 Task: Create a task  Implement a new cloud-based project accounting system for a company , assign it to team member softage.1@softage.net in the project BarTech and update the status of the task to  Off Track , set the priority of the task to Medium
Action: Mouse moved to (540, 450)
Screenshot: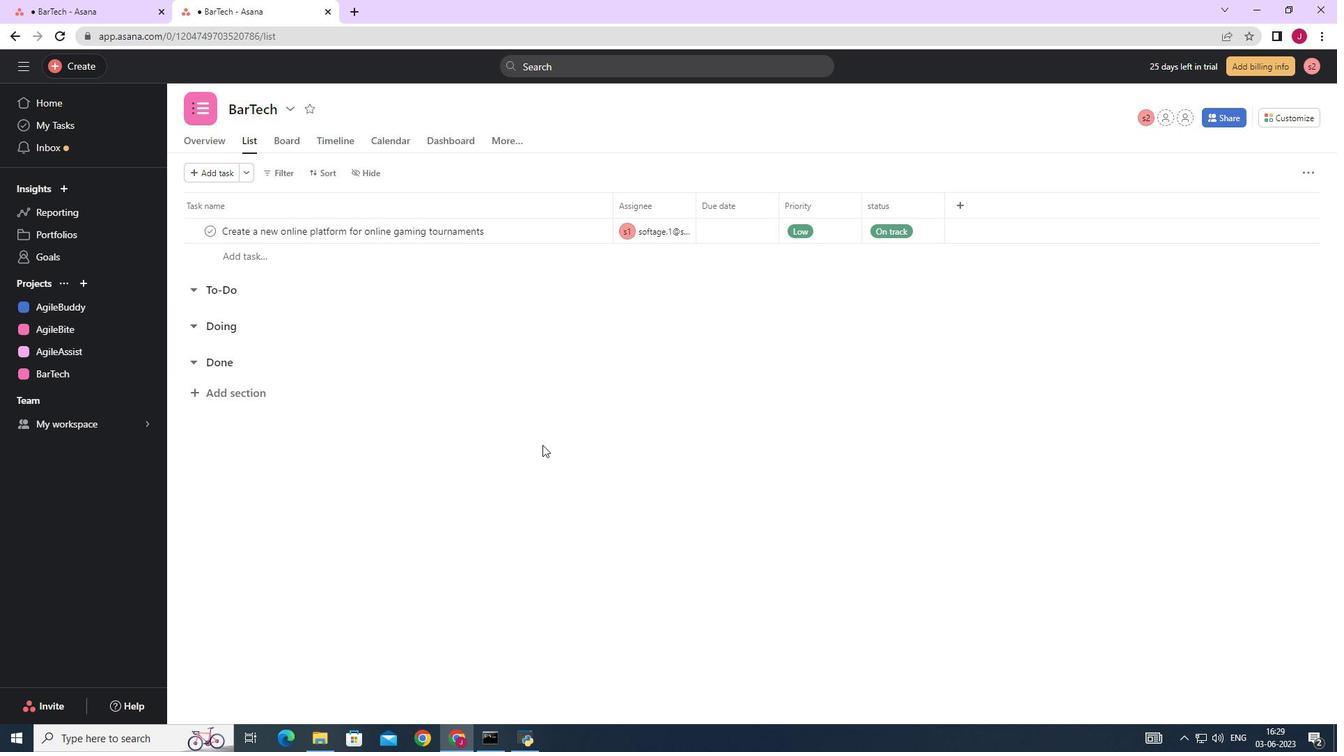 
Action: Mouse scrolled (540, 450) with delta (0, 0)
Screenshot: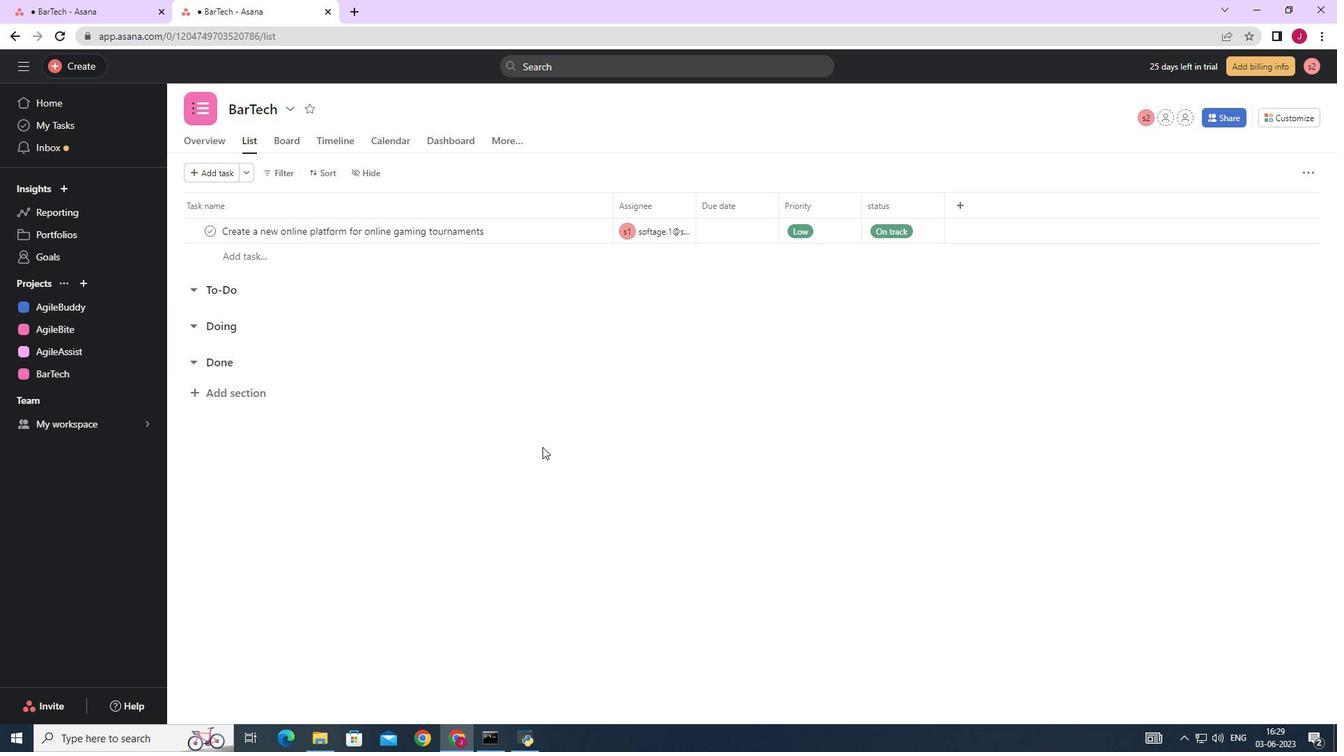 
Action: Mouse scrolled (540, 450) with delta (0, 0)
Screenshot: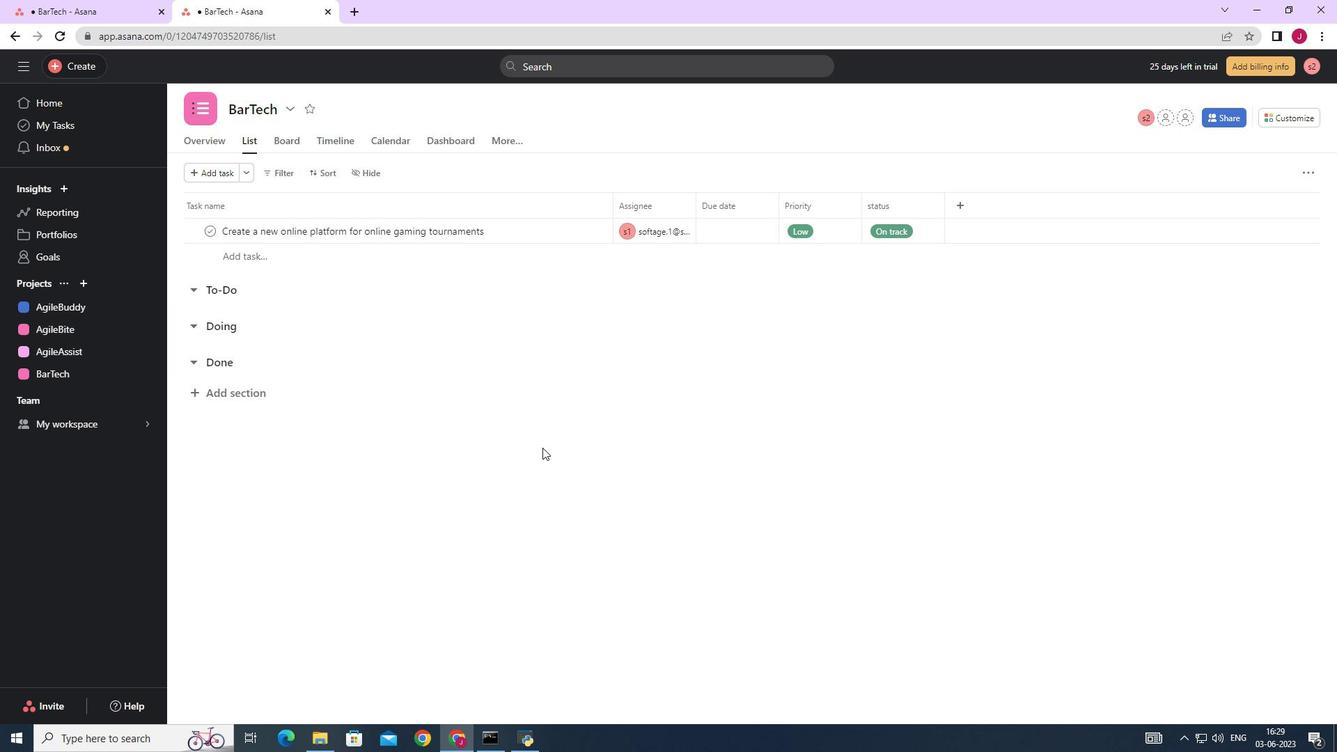 
Action: Mouse moved to (539, 449)
Screenshot: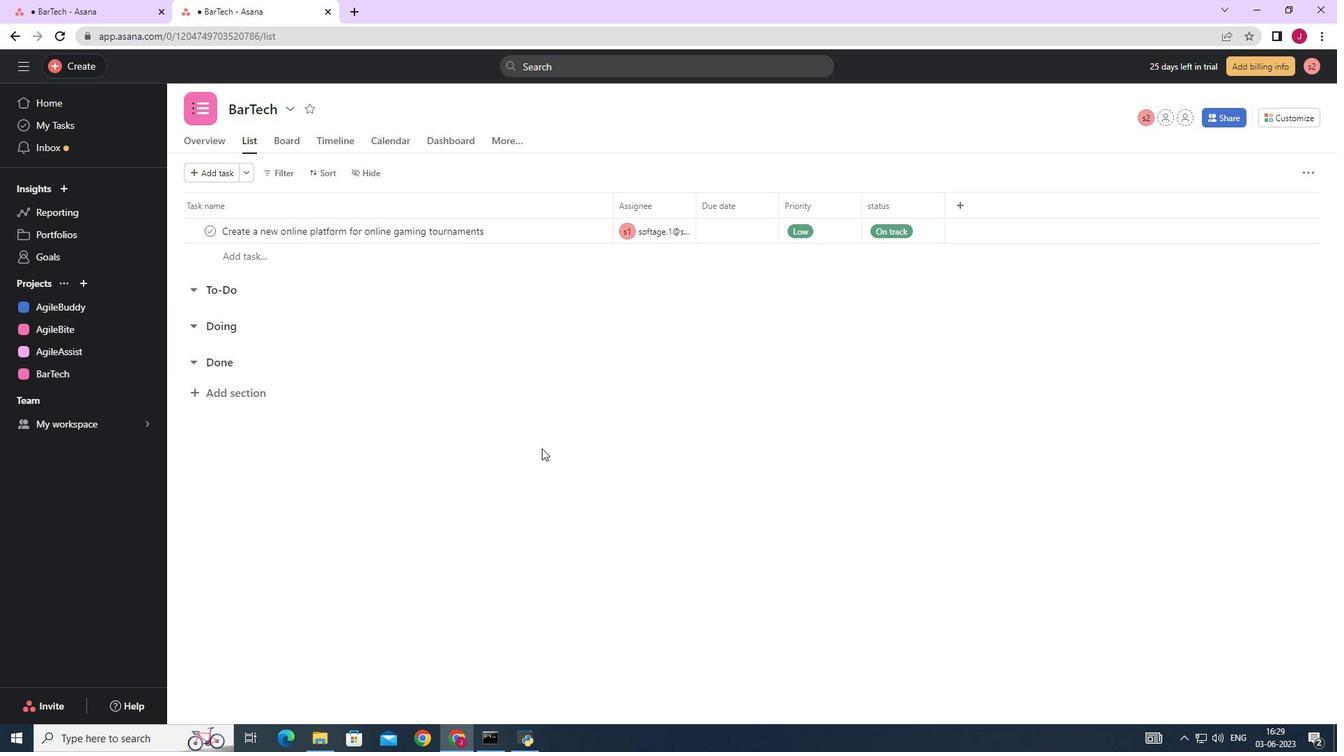 
Action: Mouse scrolled (539, 450) with delta (0, 0)
Screenshot: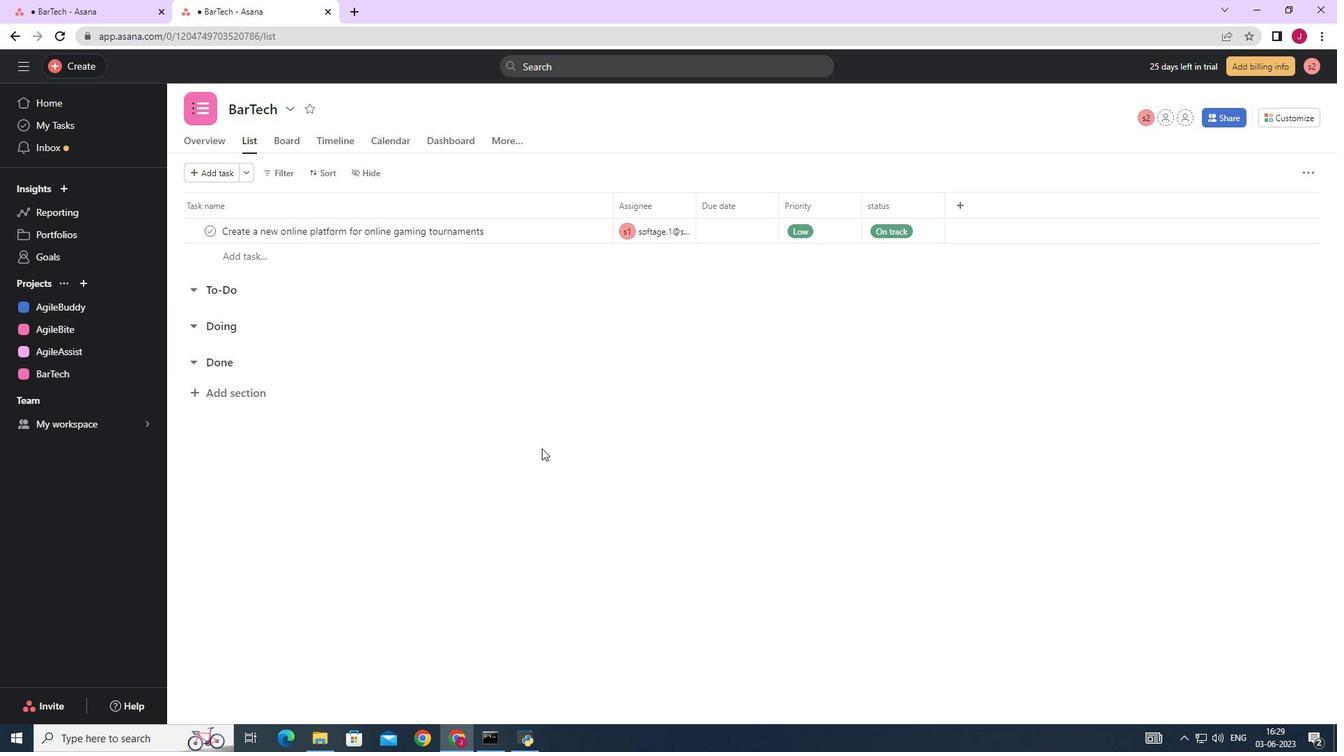 
Action: Mouse moved to (78, 62)
Screenshot: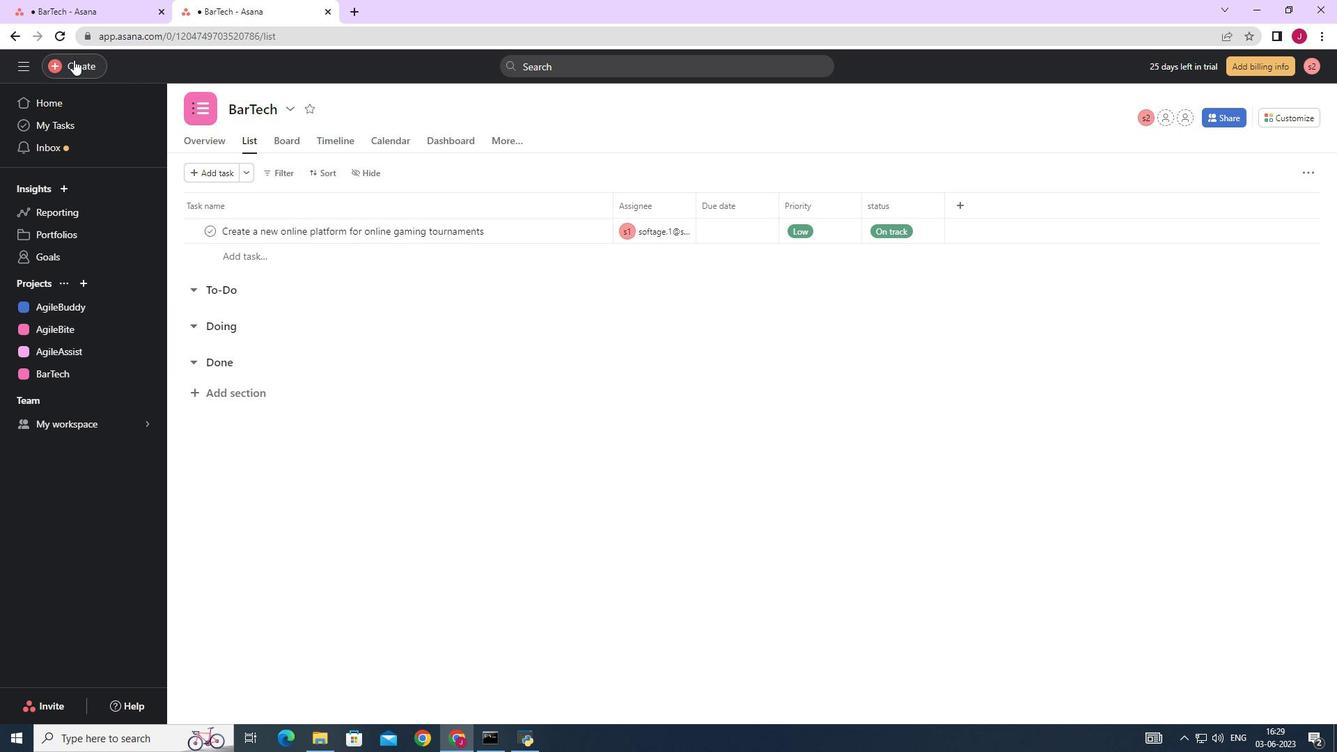 
Action: Mouse pressed left at (78, 62)
Screenshot: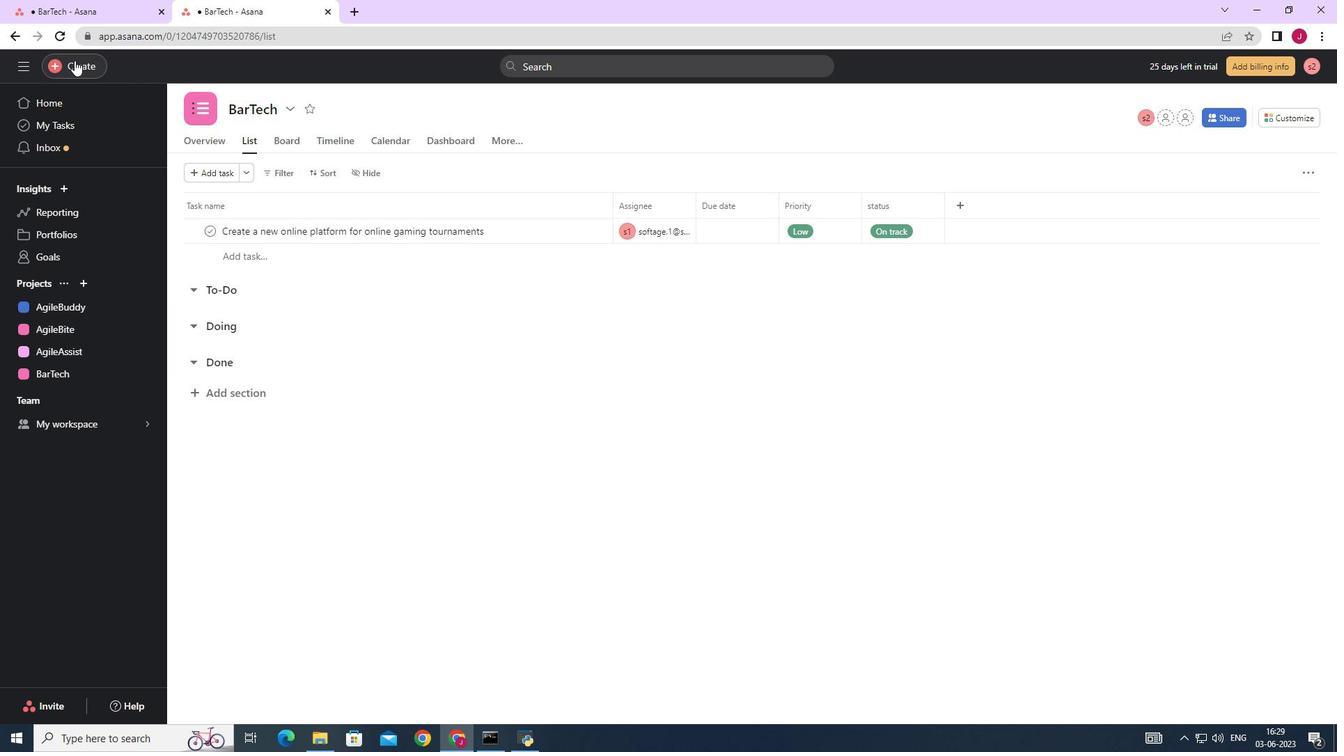 
Action: Mouse moved to (172, 71)
Screenshot: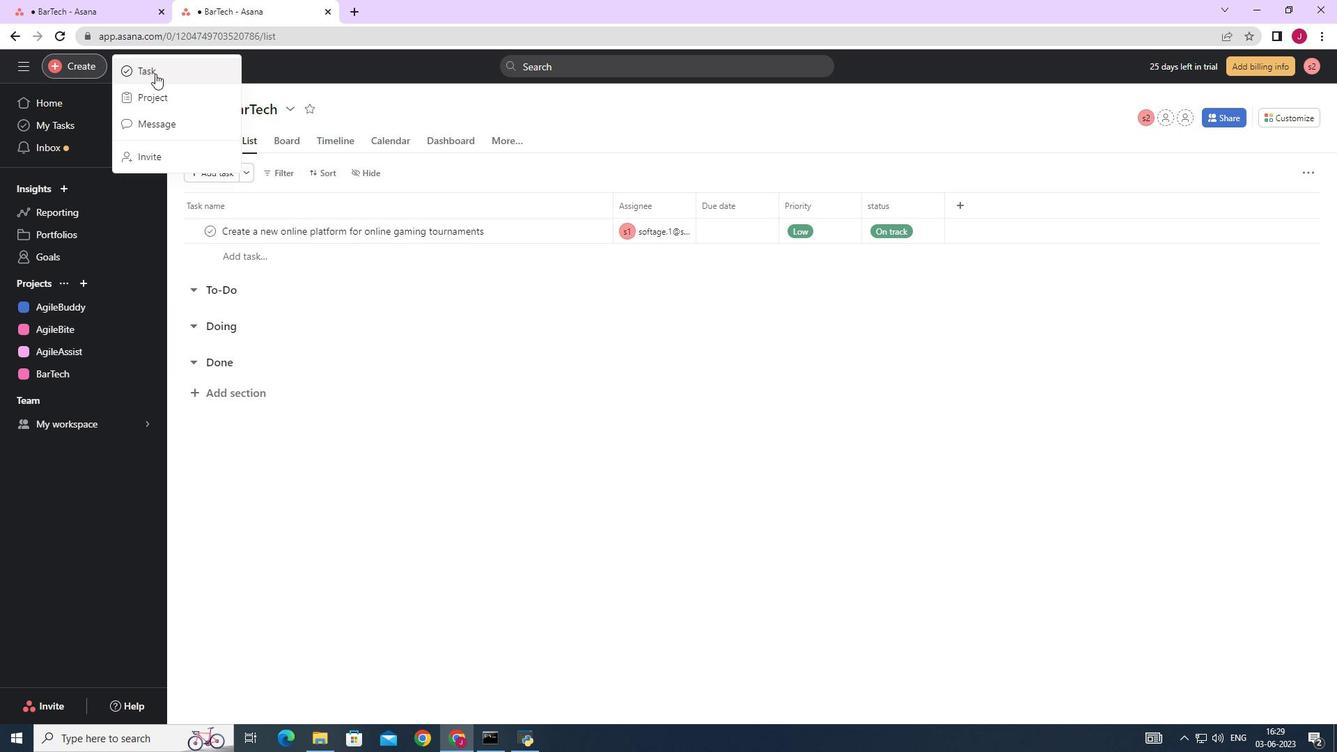 
Action: Mouse pressed left at (172, 71)
Screenshot: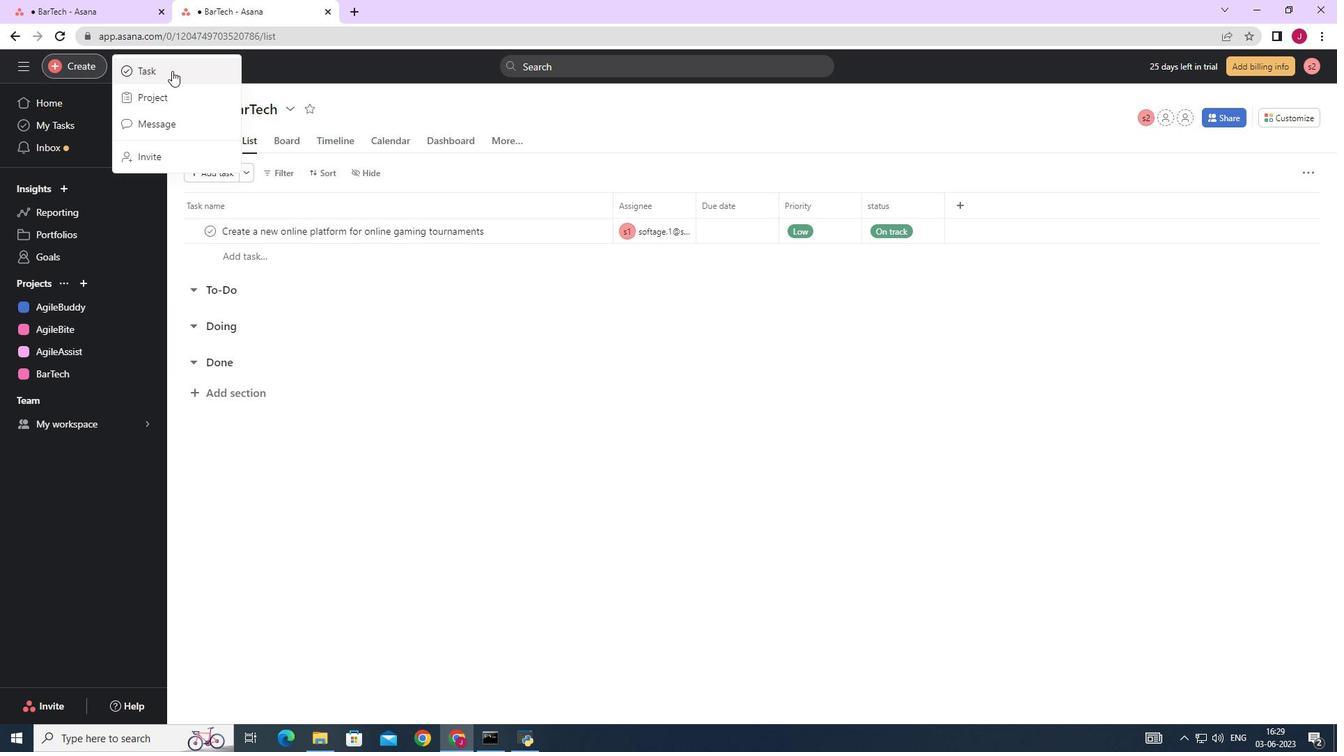 
Action: Mouse moved to (1114, 460)
Screenshot: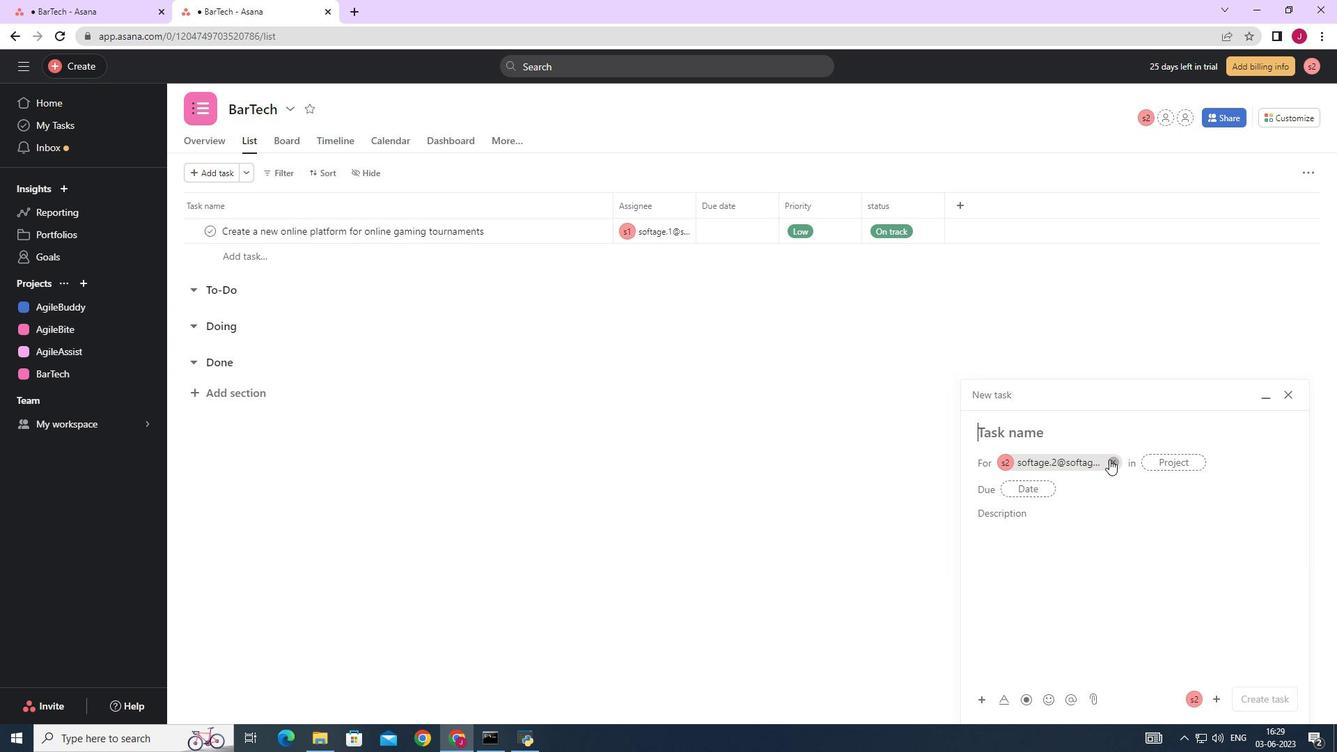 
Action: Mouse pressed left at (1114, 460)
Screenshot: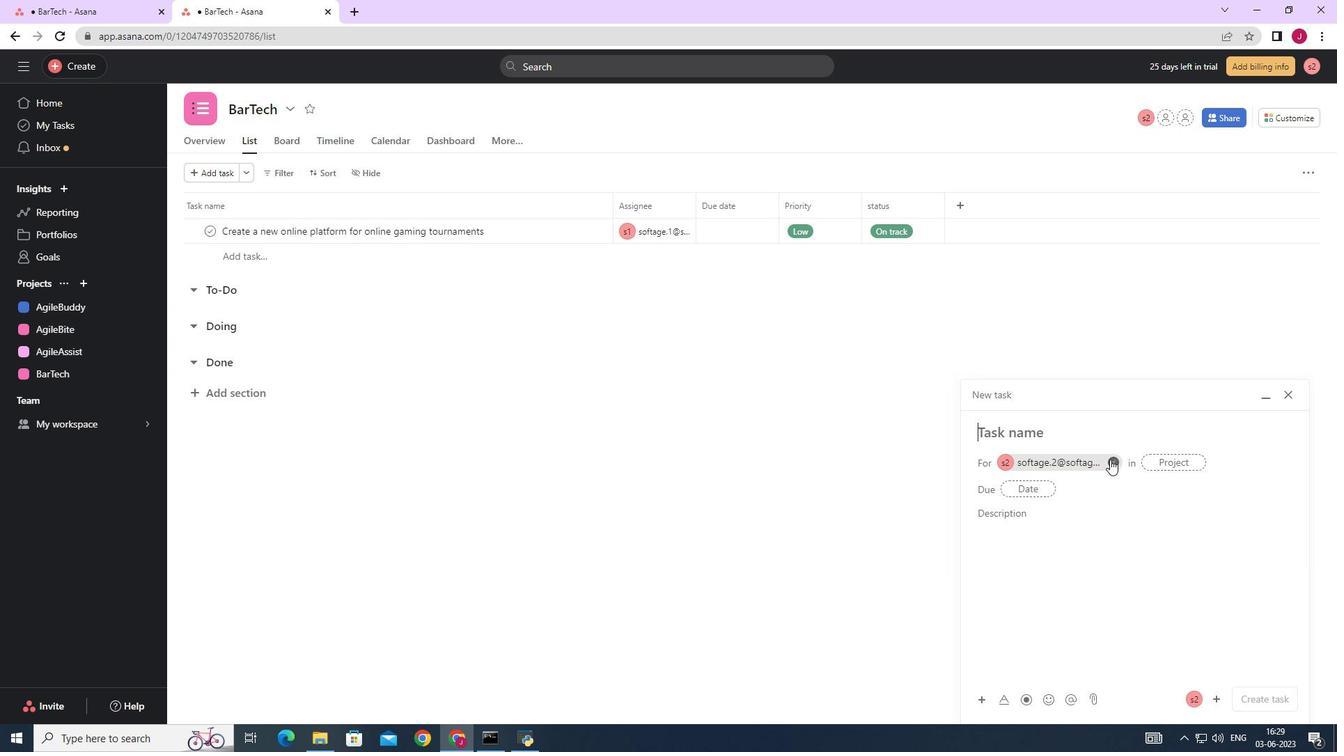 
Action: Mouse moved to (1028, 433)
Screenshot: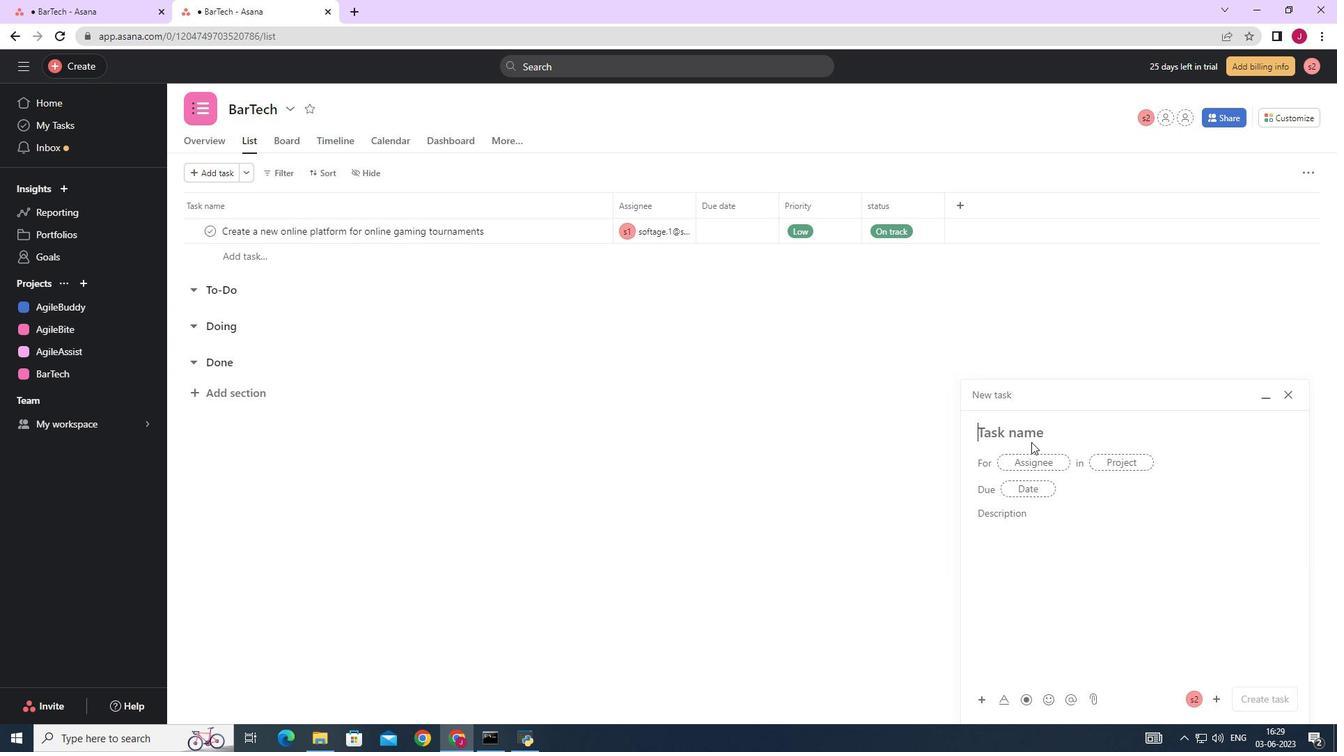 
Action: Mouse pressed left at (1028, 433)
Screenshot: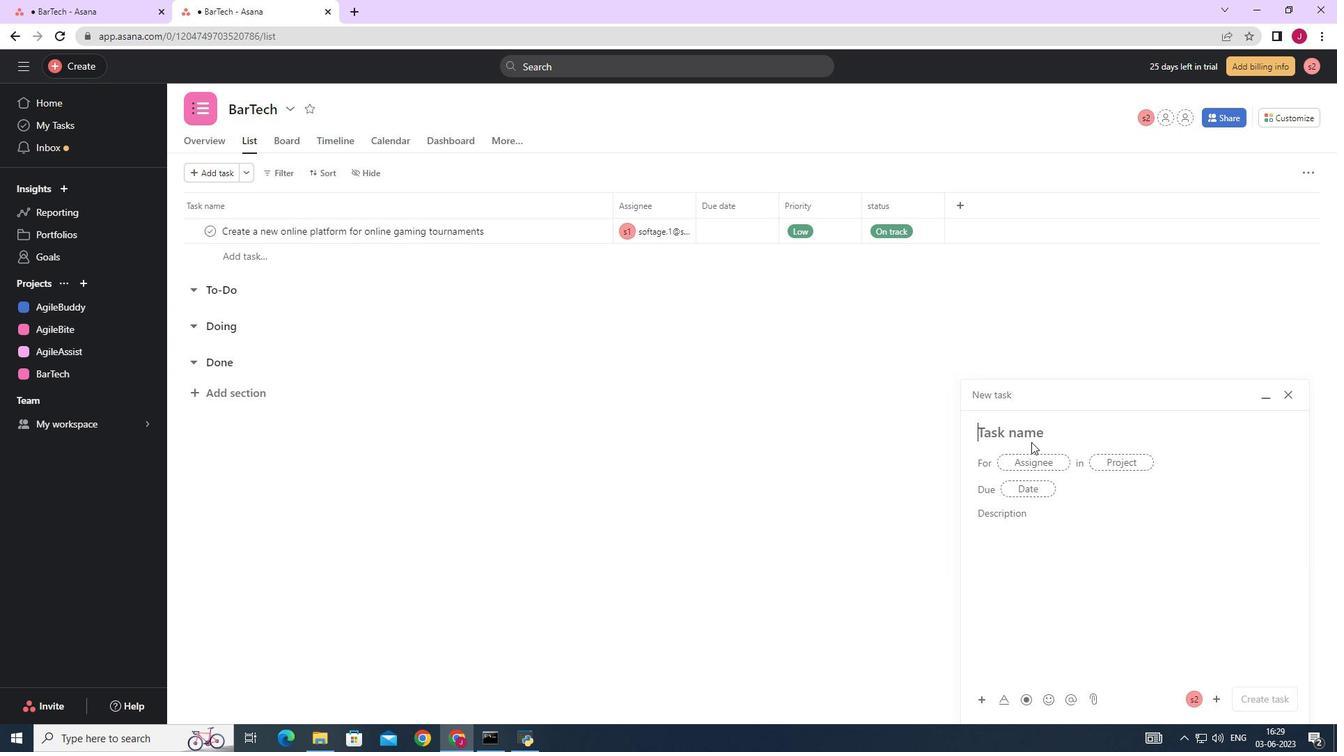 
Action: Mouse moved to (1028, 433)
Screenshot: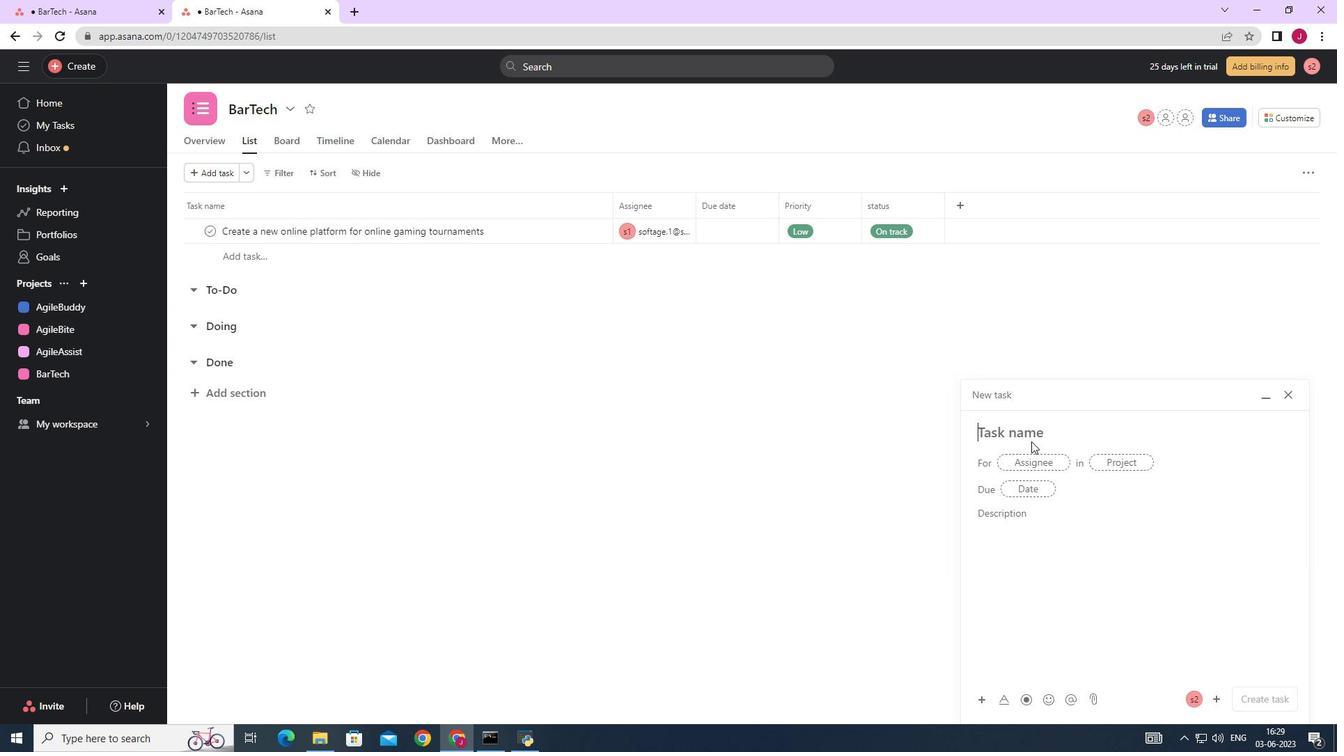 
Action: Key pressed <Key.caps_lock>I<Key.caps_lock>mplement<Key.space>a<Key.space>new<Key.space>cloud-based<Key.space>project<Key.space>accounting<Key.space>system<Key.space>for<Key.space>a<Key.space>company
Screenshot: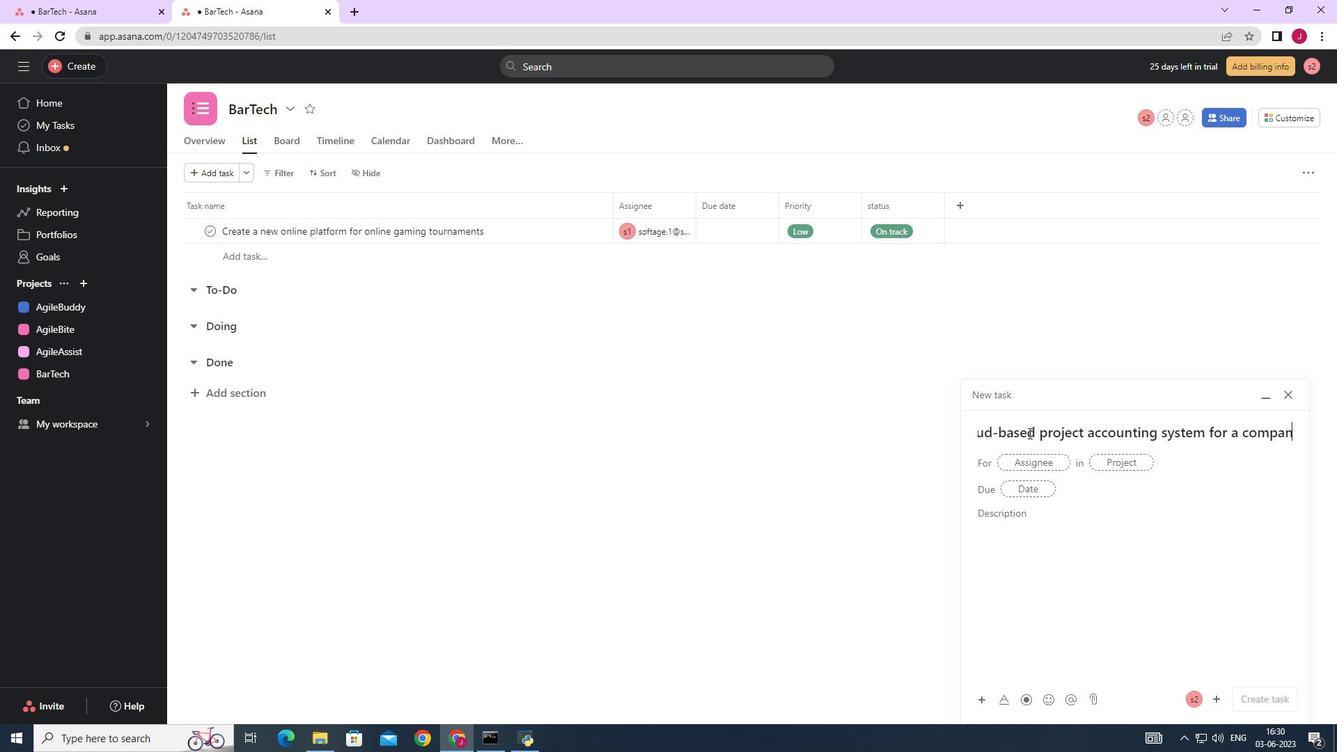 
Action: Mouse moved to (1027, 454)
Screenshot: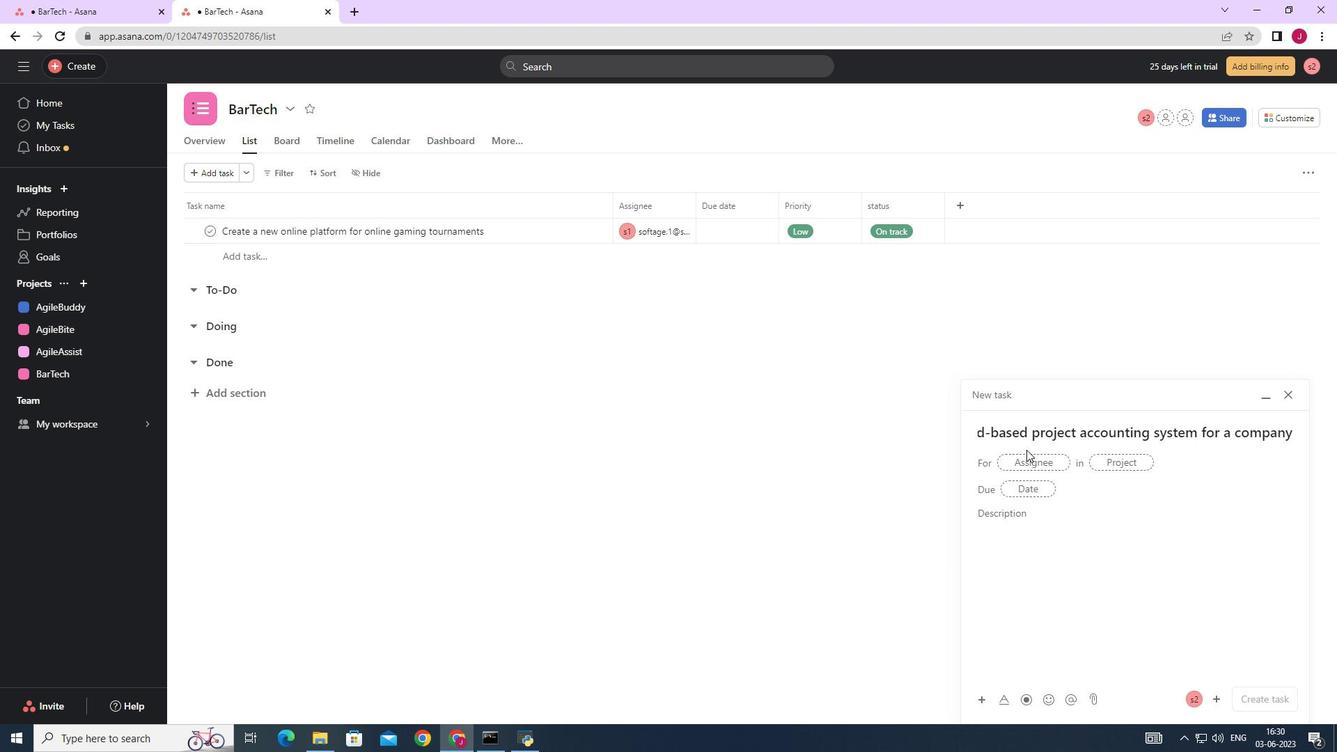 
Action: Mouse pressed left at (1027, 454)
Screenshot: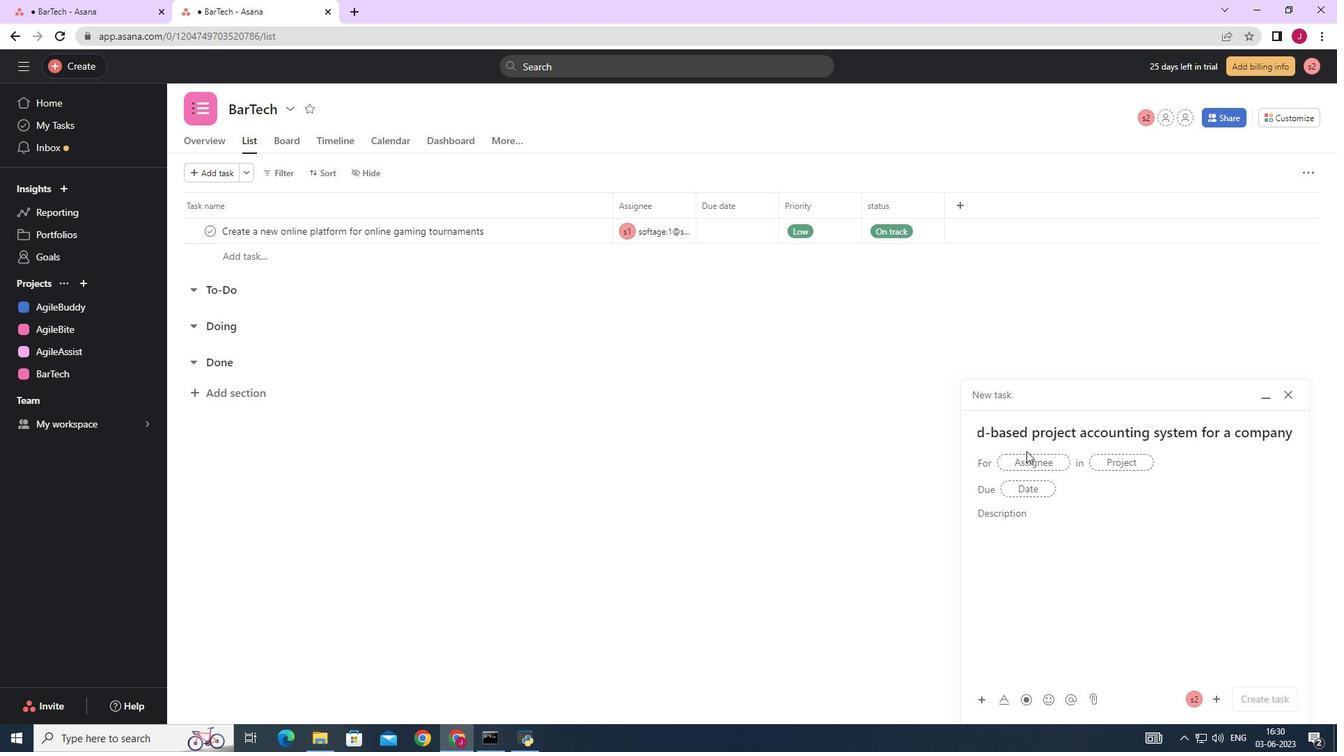 
Action: Mouse moved to (1031, 461)
Screenshot: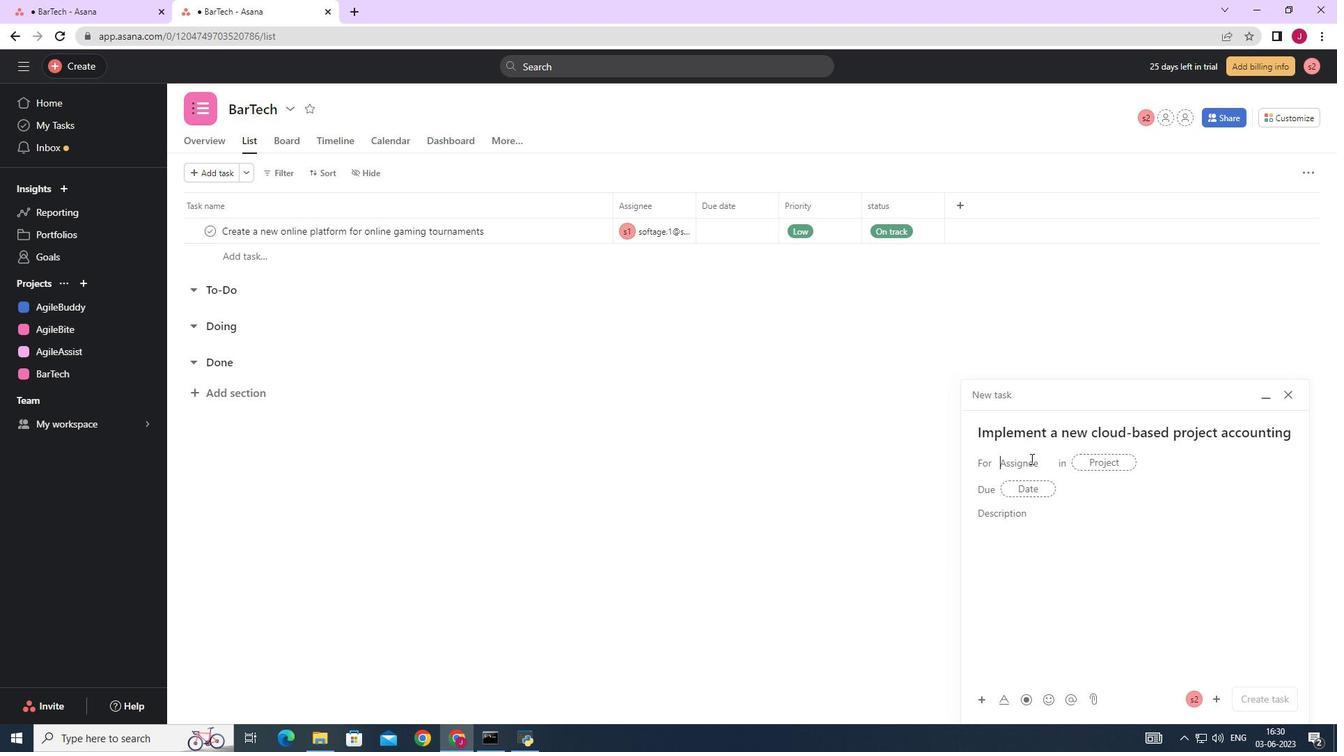 
Action: Key pressed softage.1
Screenshot: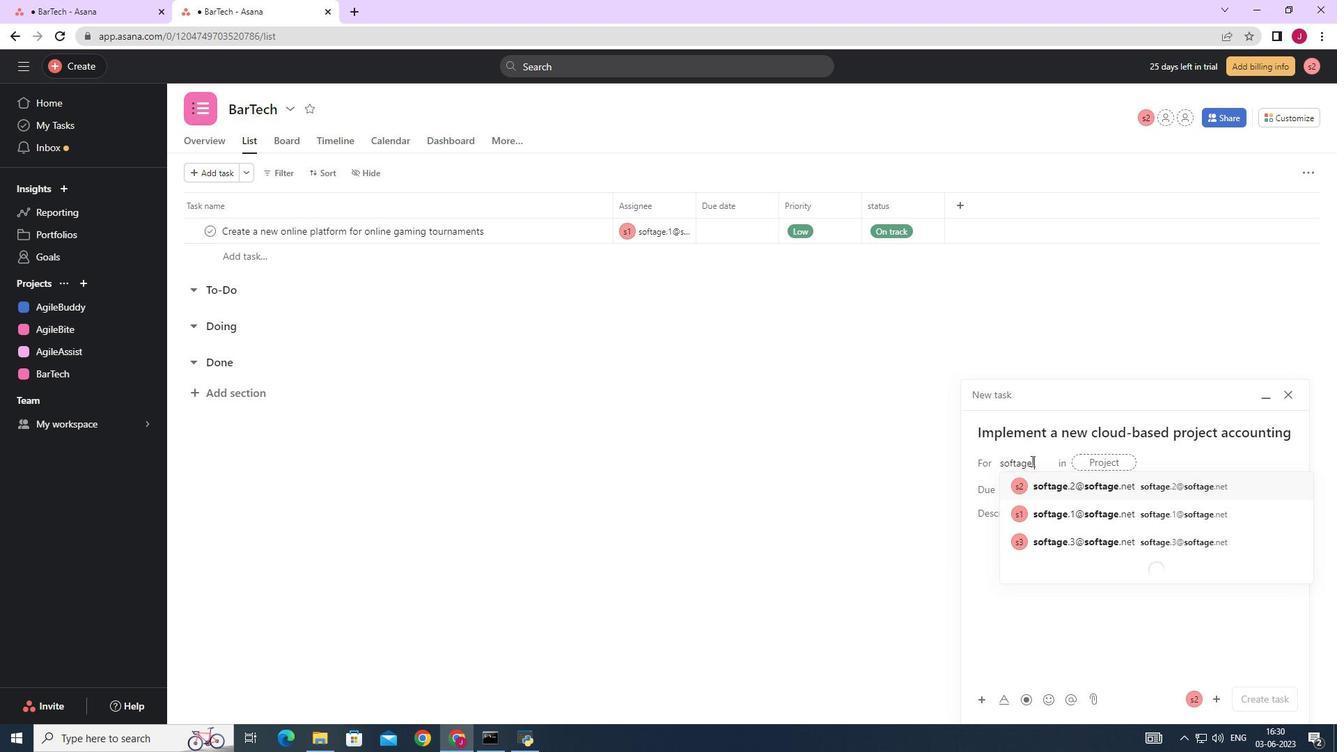 
Action: Mouse moved to (1082, 484)
Screenshot: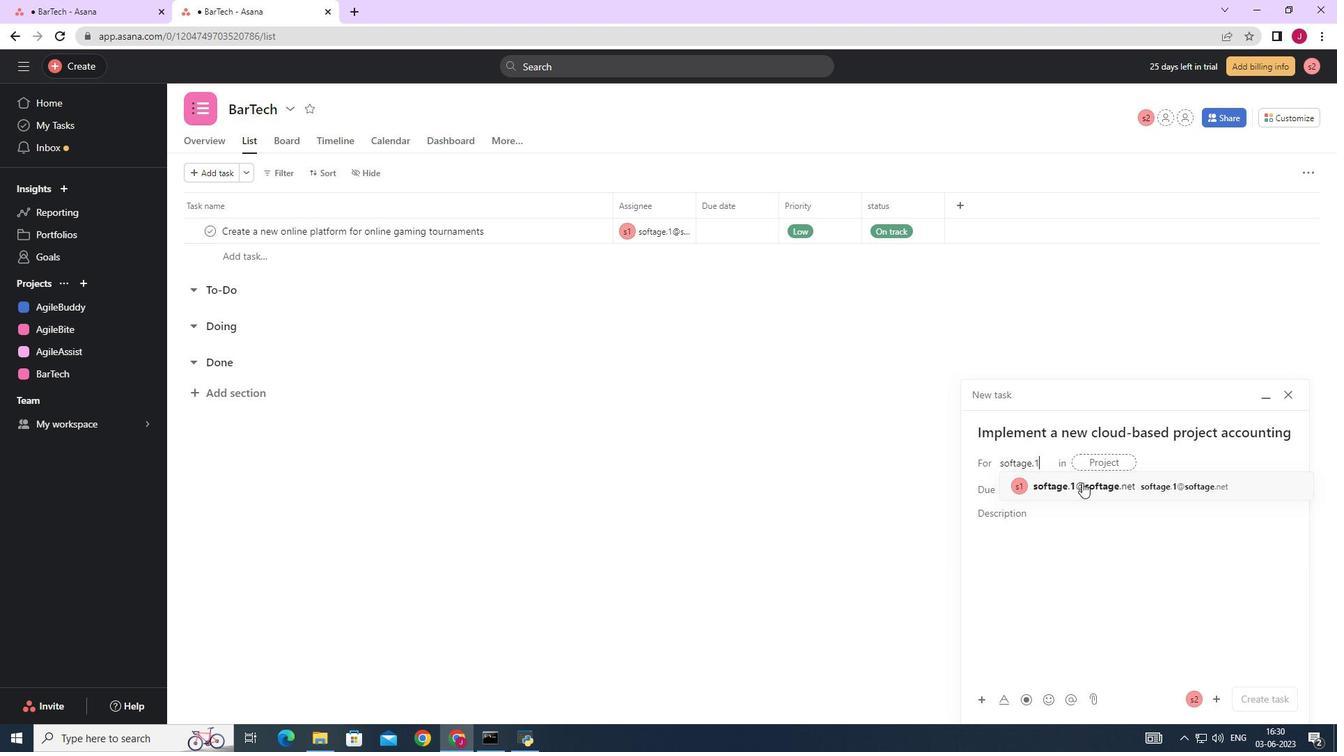 
Action: Mouse pressed left at (1082, 484)
Screenshot: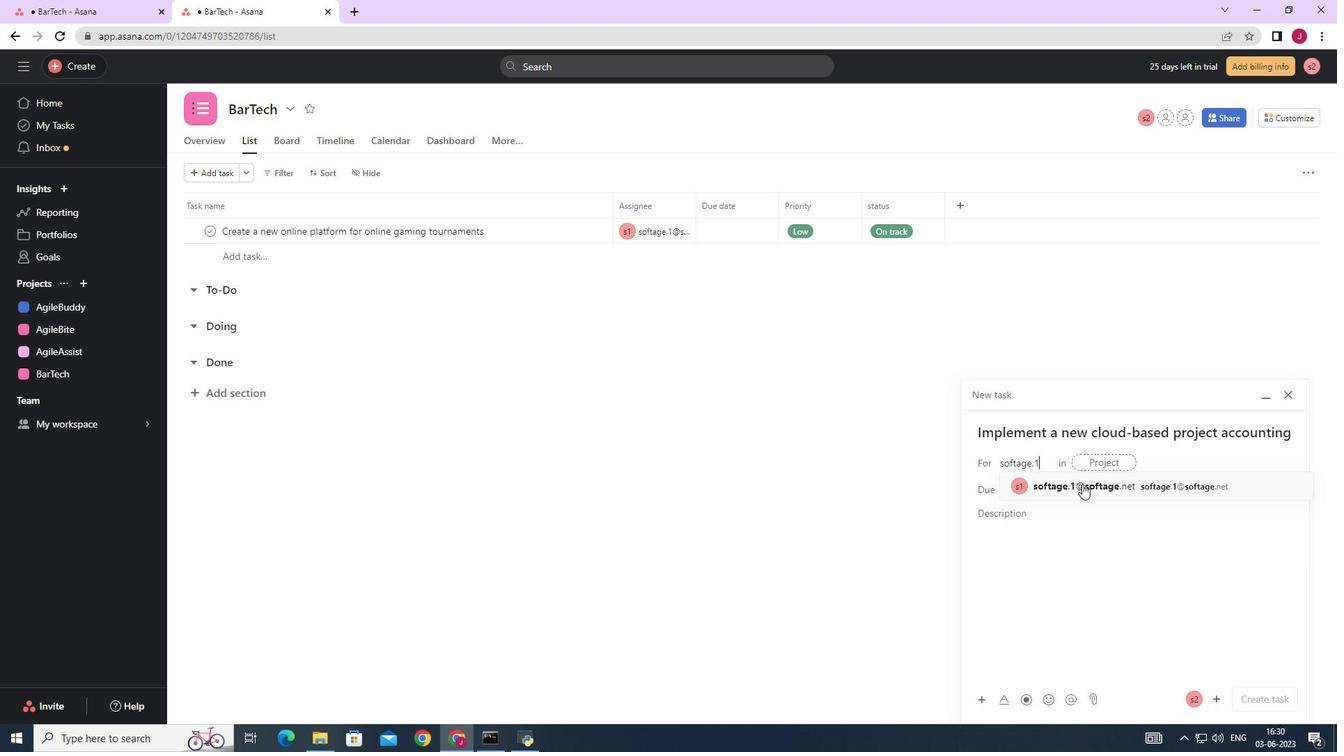 
Action: Mouse moved to (877, 484)
Screenshot: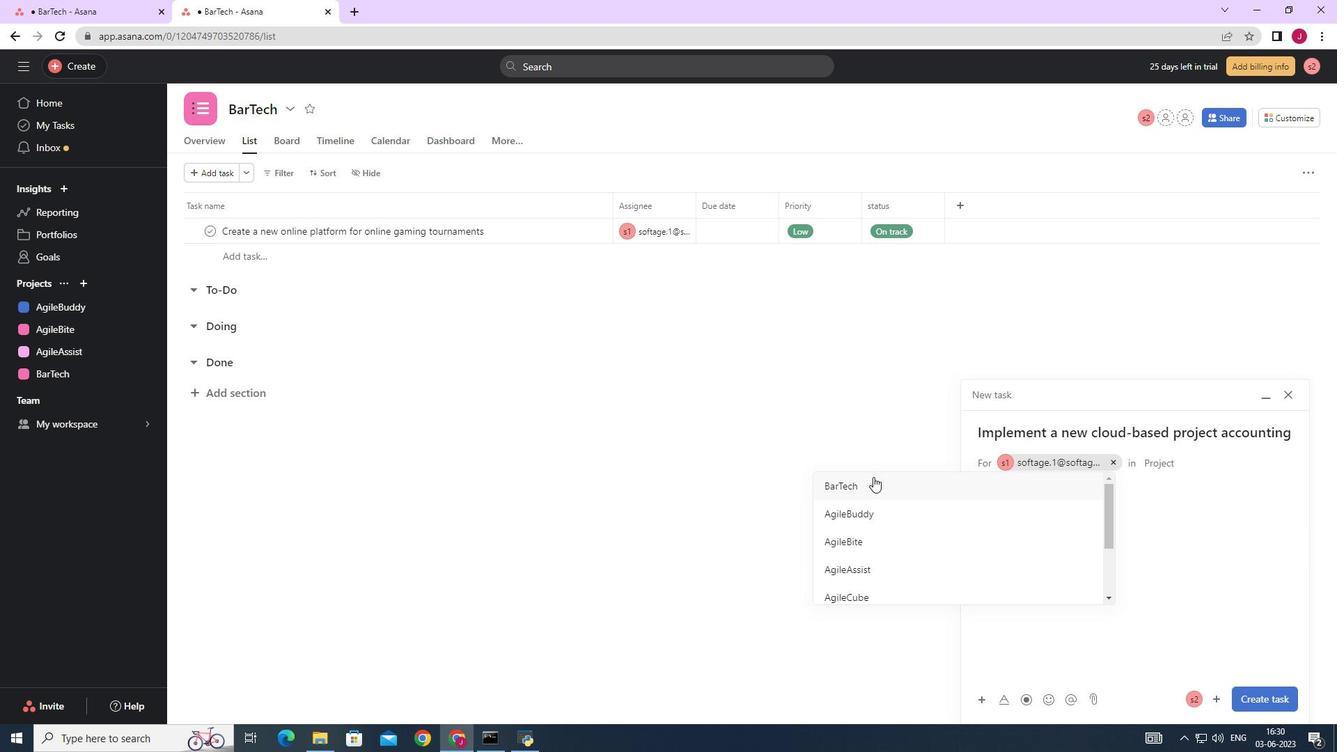 
Action: Mouse pressed left at (877, 484)
Screenshot: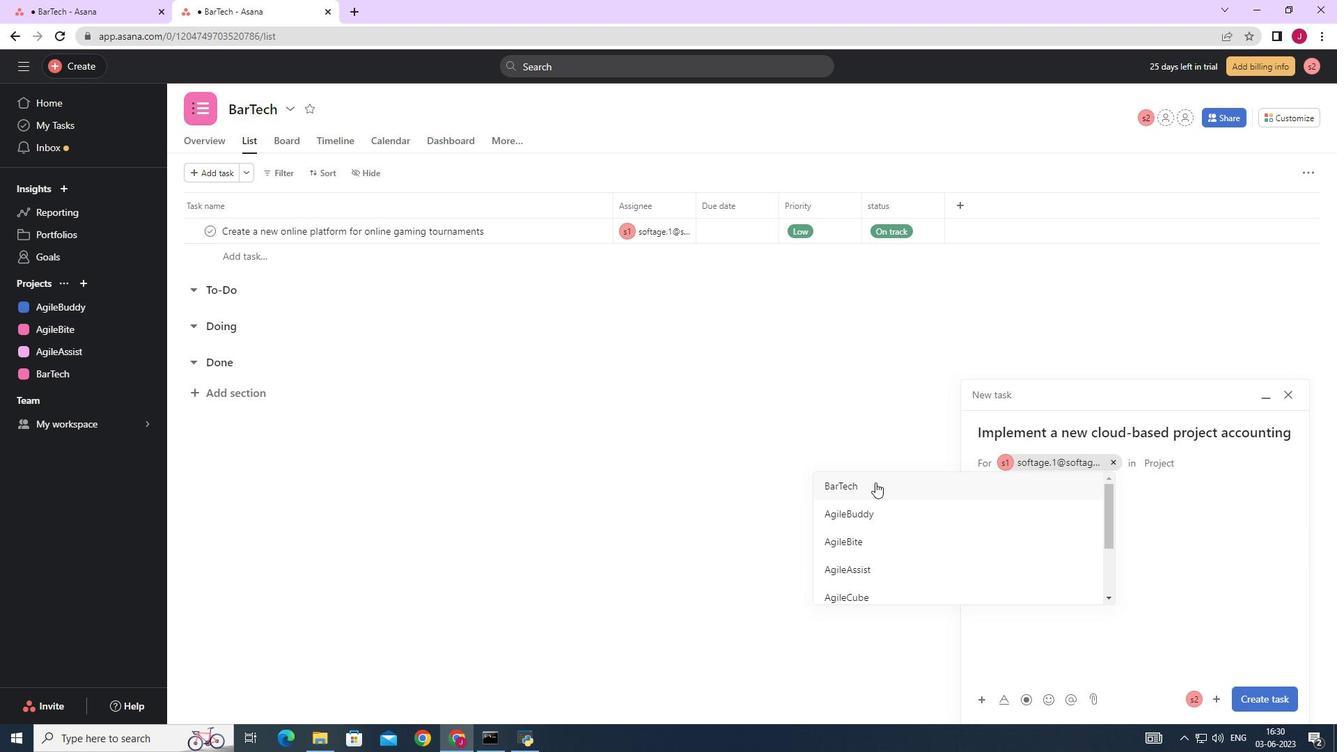 
Action: Mouse moved to (1039, 514)
Screenshot: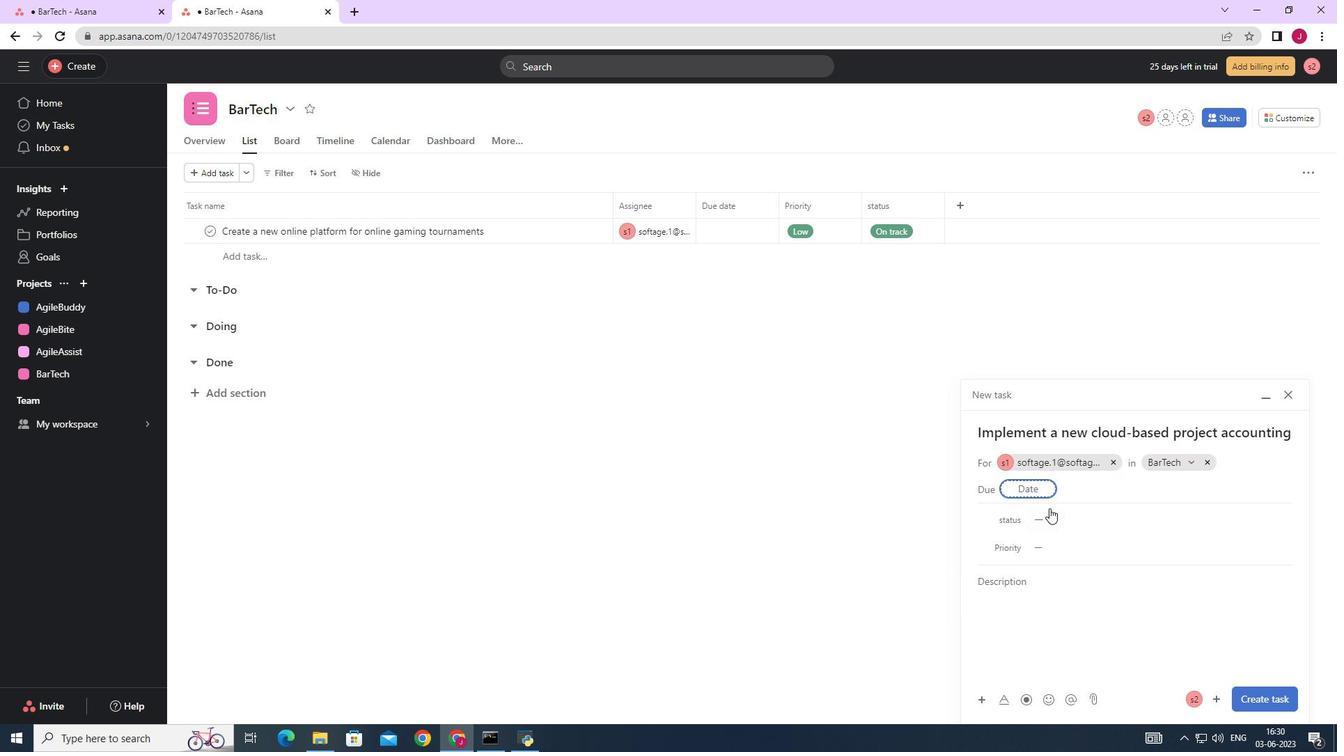
Action: Mouse pressed left at (1039, 514)
Screenshot: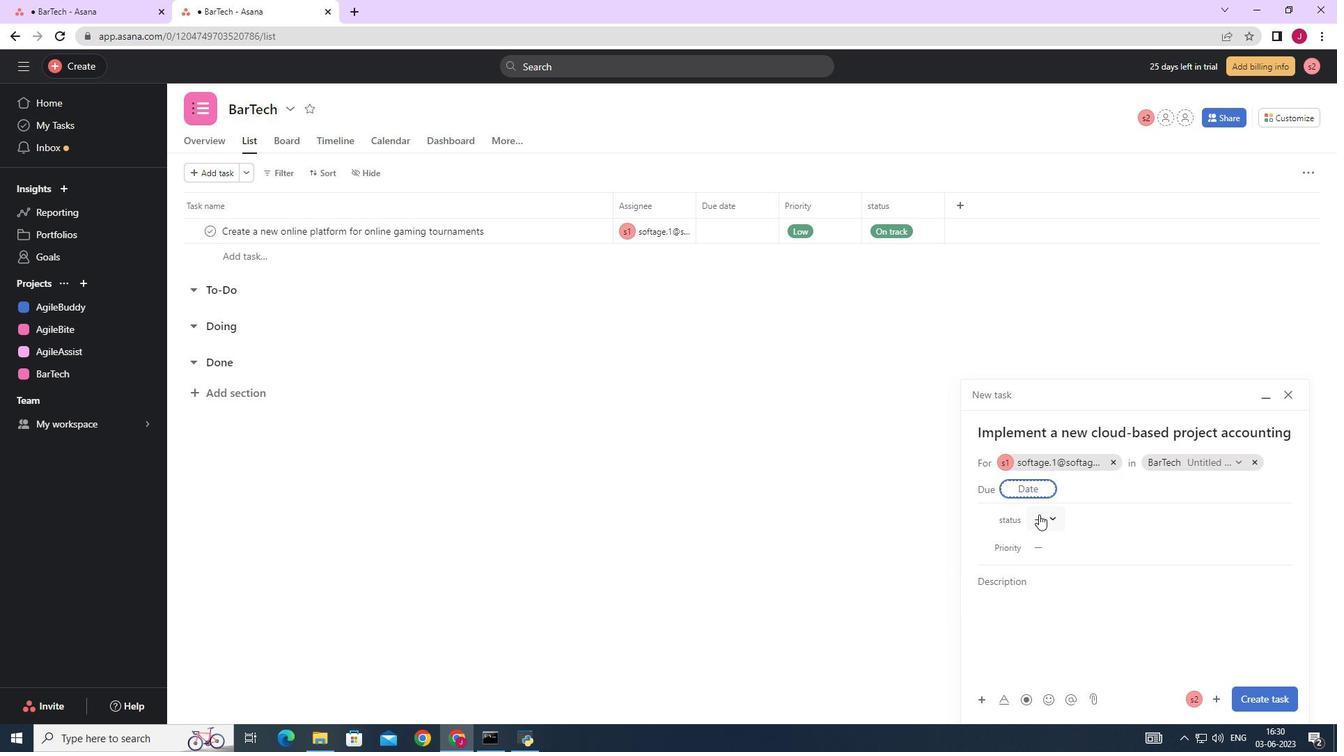 
Action: Mouse moved to (1079, 585)
Screenshot: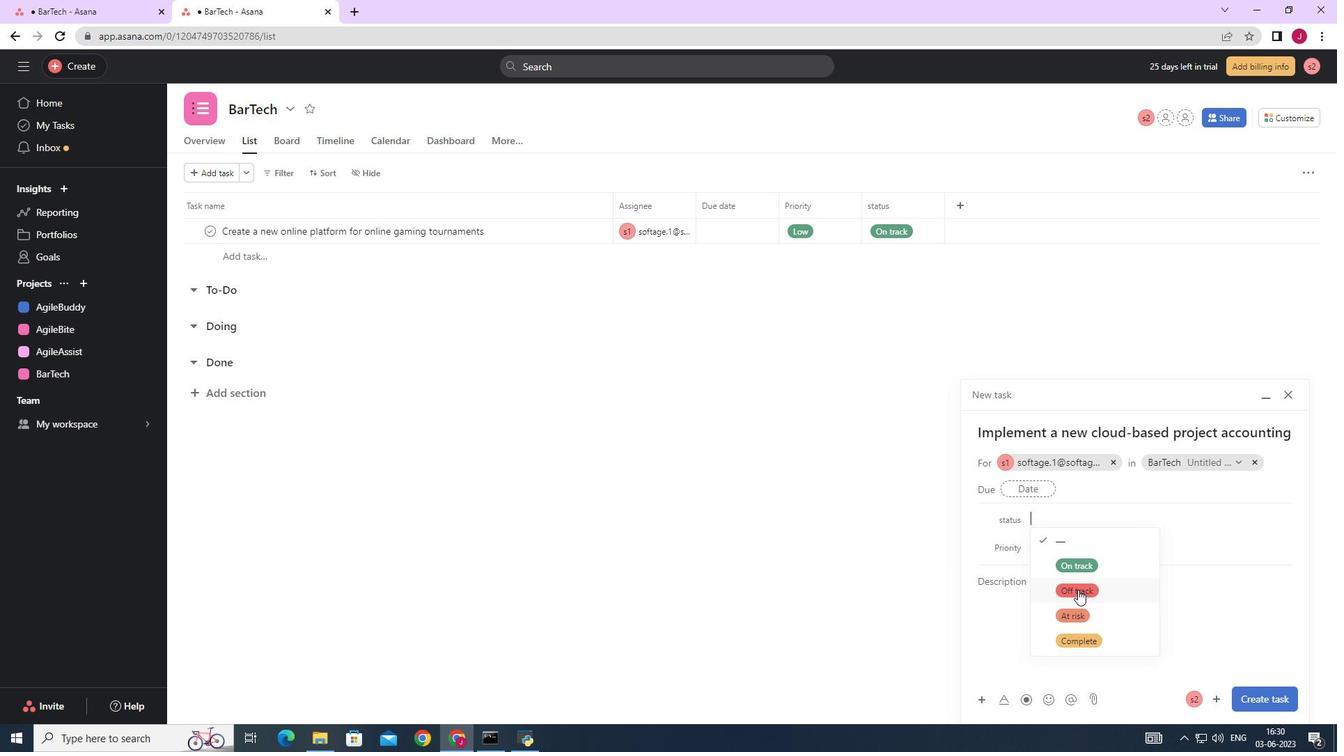 
Action: Mouse pressed left at (1079, 585)
Screenshot: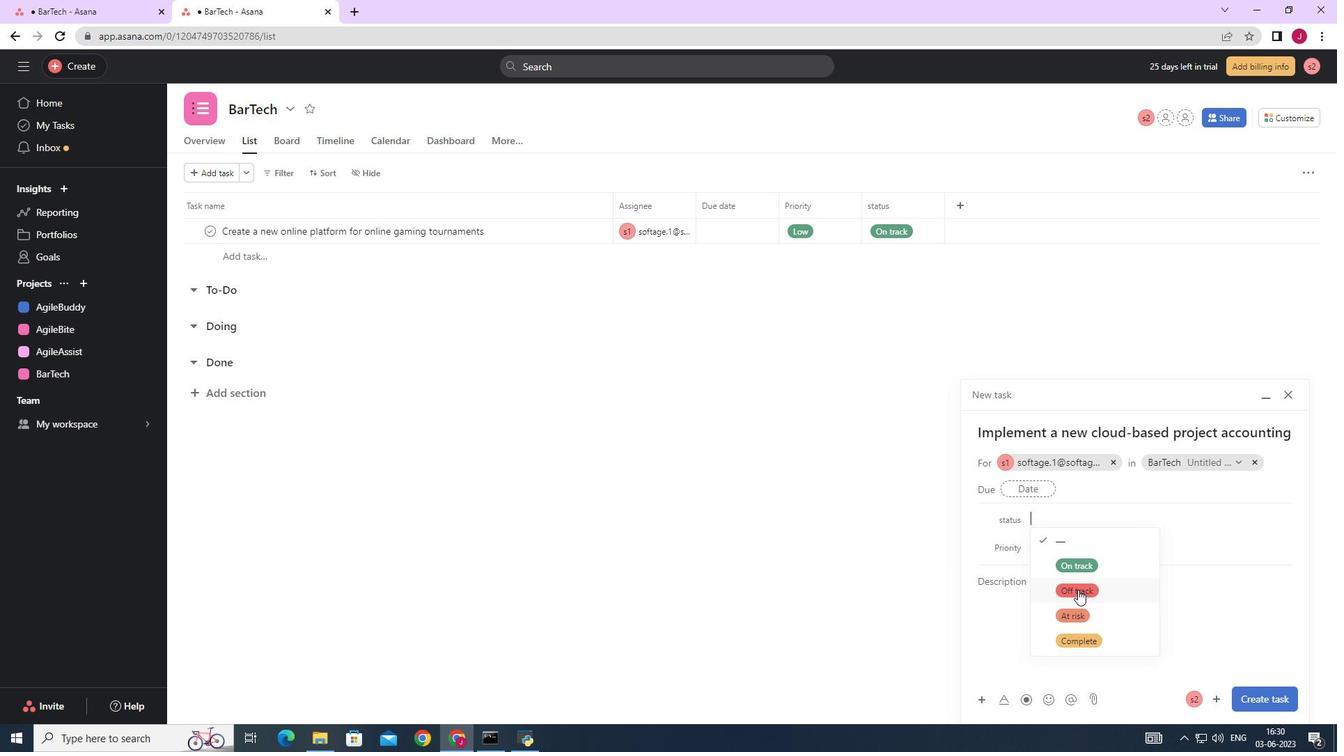 
Action: Mouse moved to (1067, 552)
Screenshot: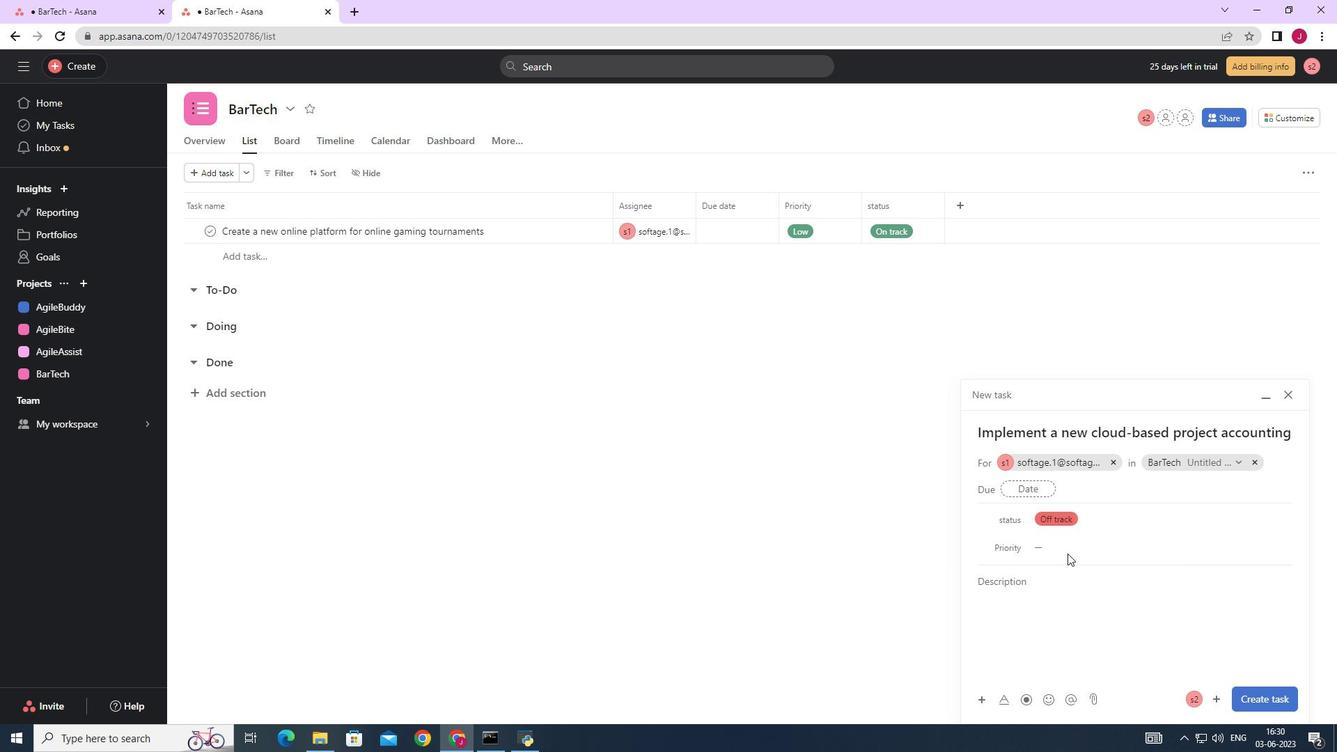 
Action: Mouse pressed left at (1067, 552)
Screenshot: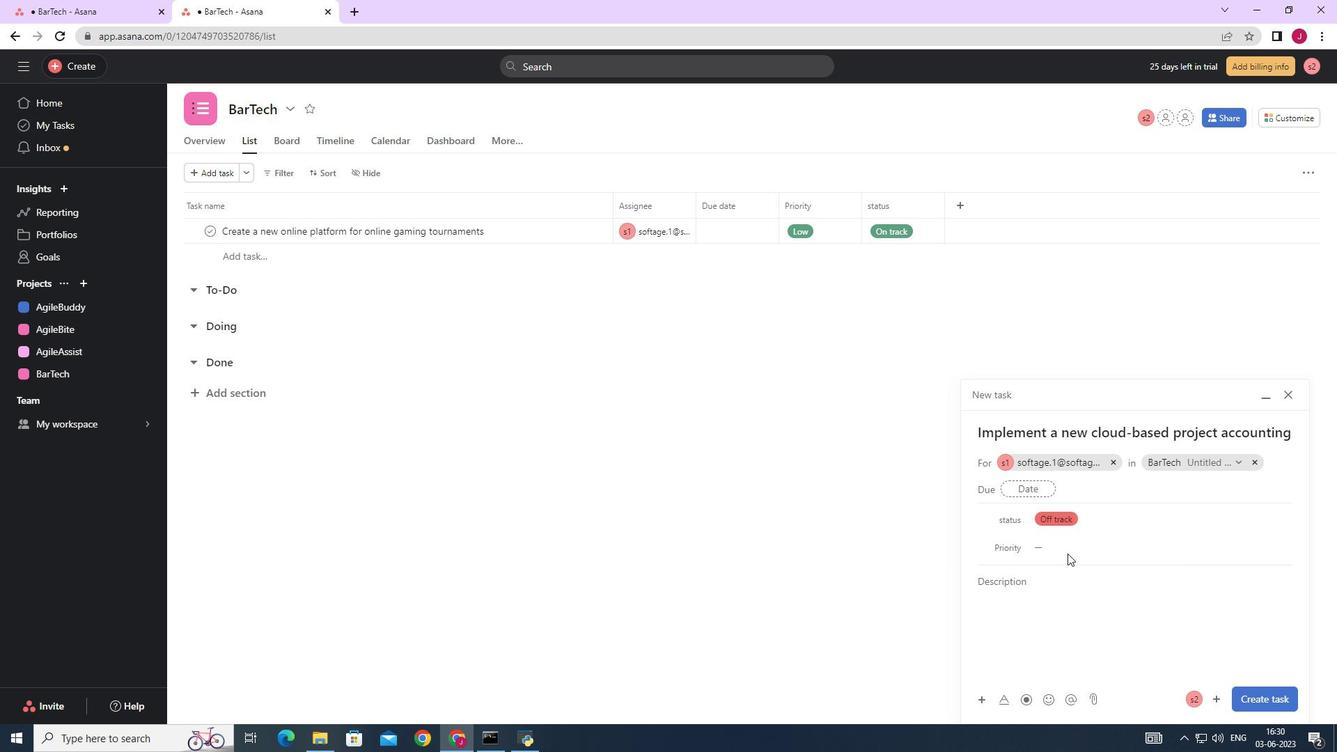 
Action: Mouse moved to (1058, 544)
Screenshot: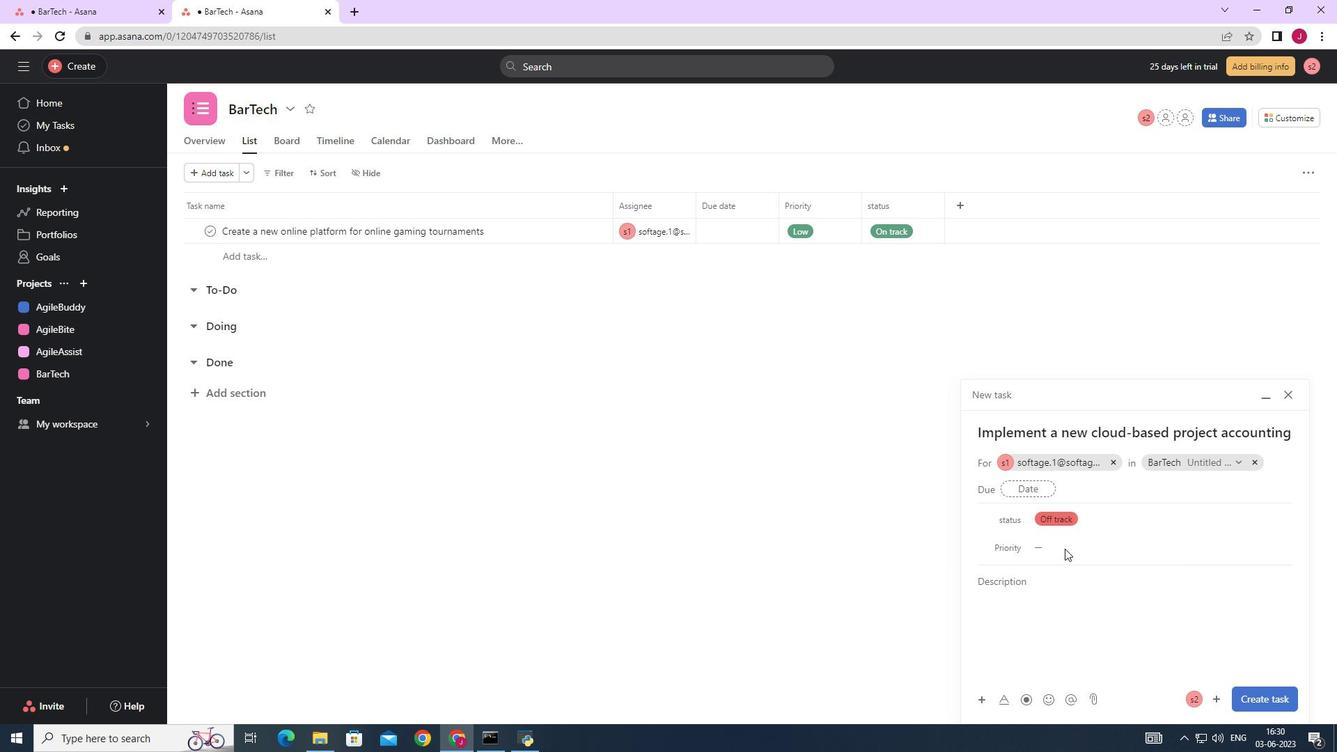 
Action: Mouse pressed left at (1058, 544)
Screenshot: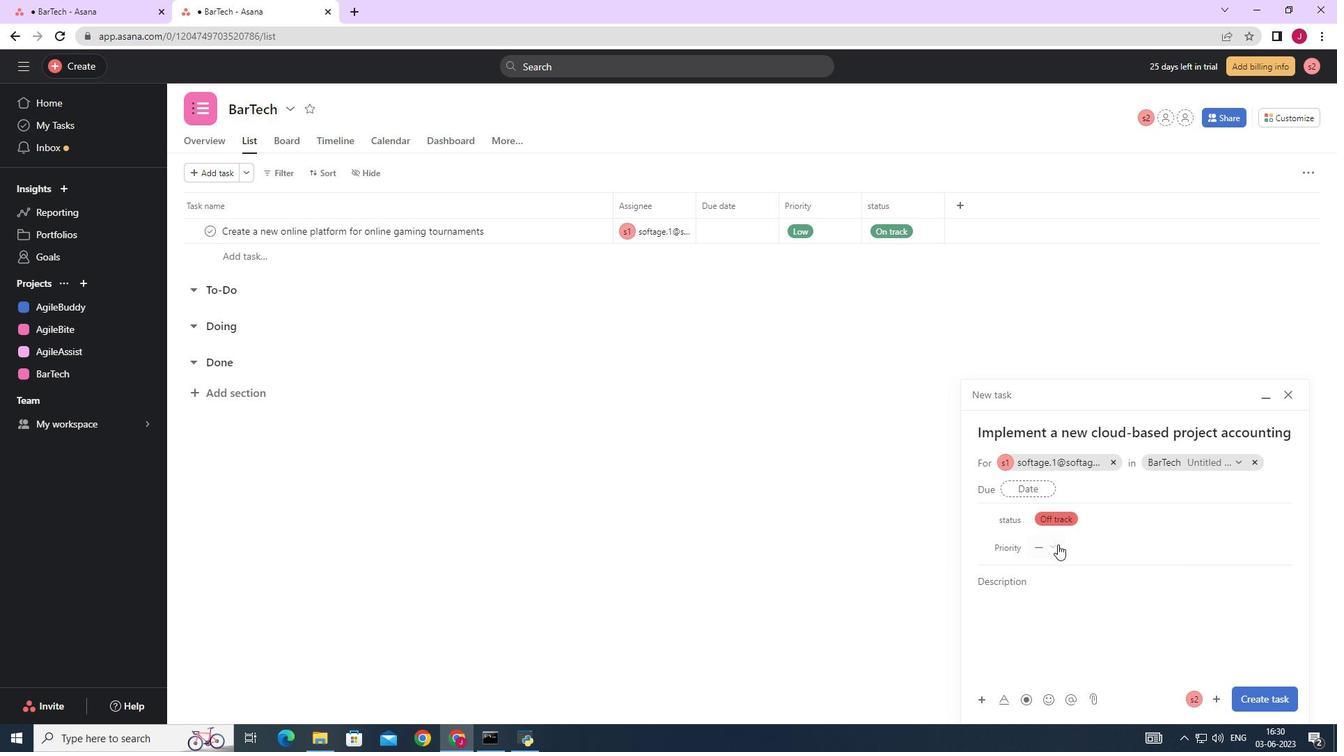 
Action: Mouse moved to (1079, 622)
Screenshot: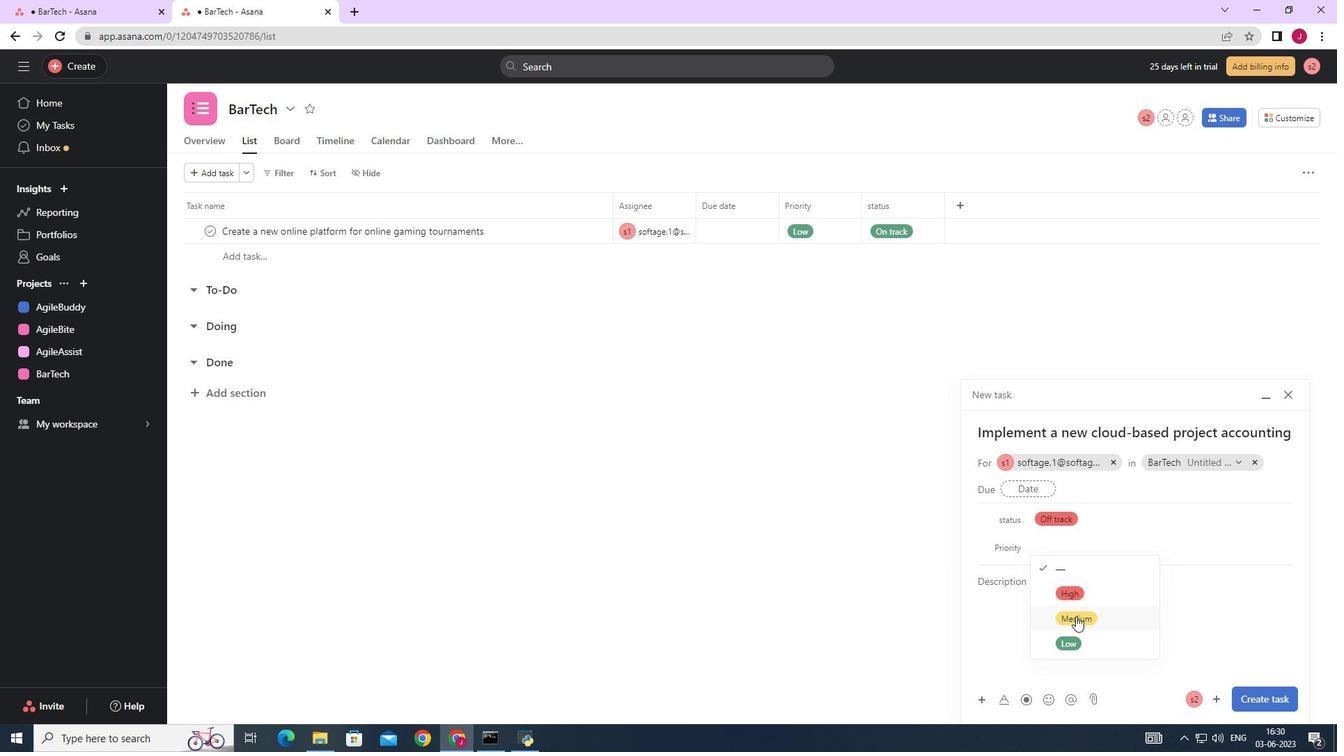 
Action: Mouse pressed left at (1079, 621)
Screenshot: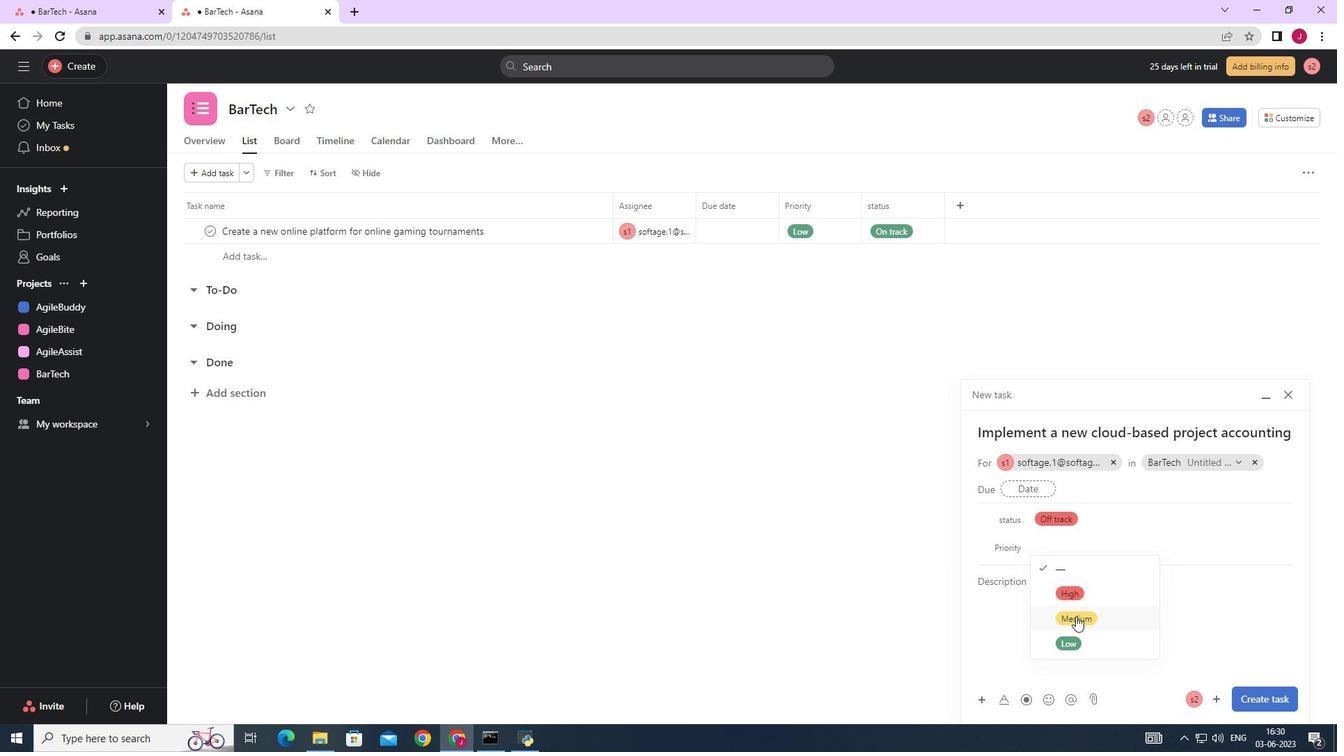 
Action: Mouse moved to (1255, 700)
Screenshot: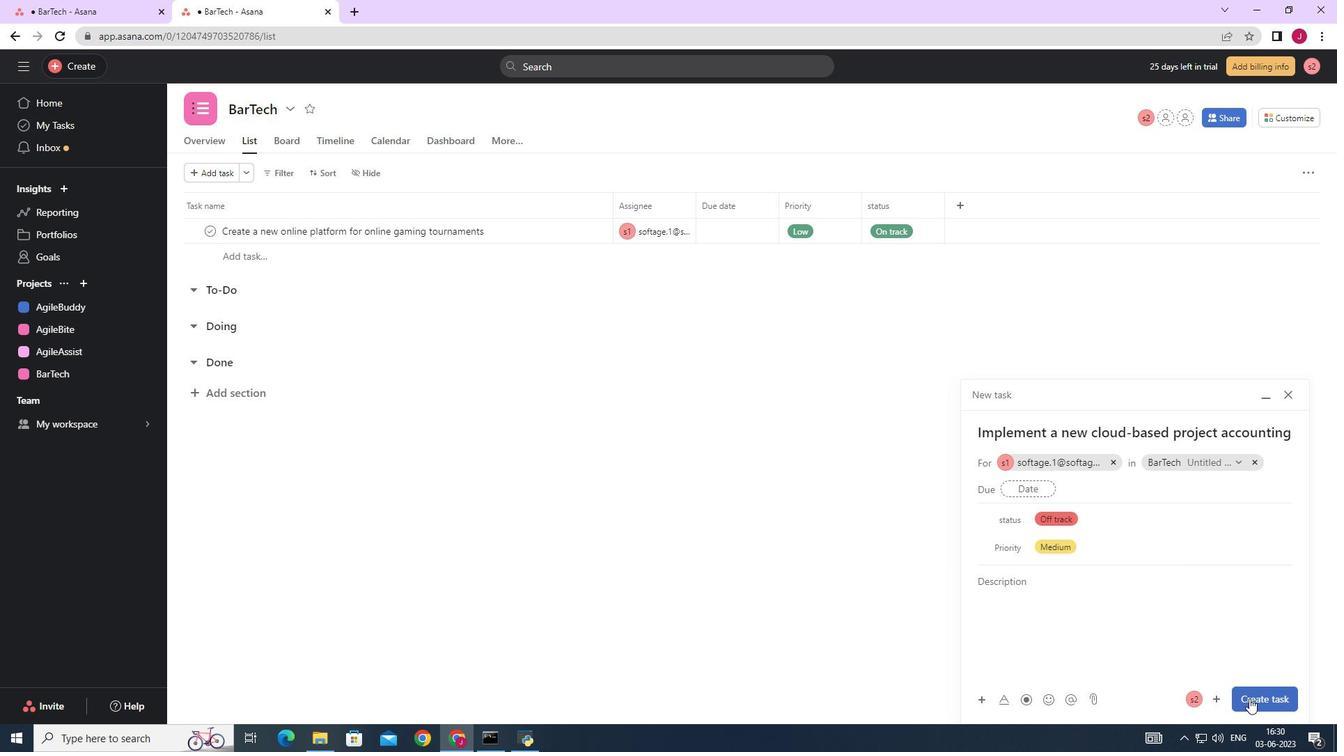 
Action: Mouse pressed left at (1255, 700)
Screenshot: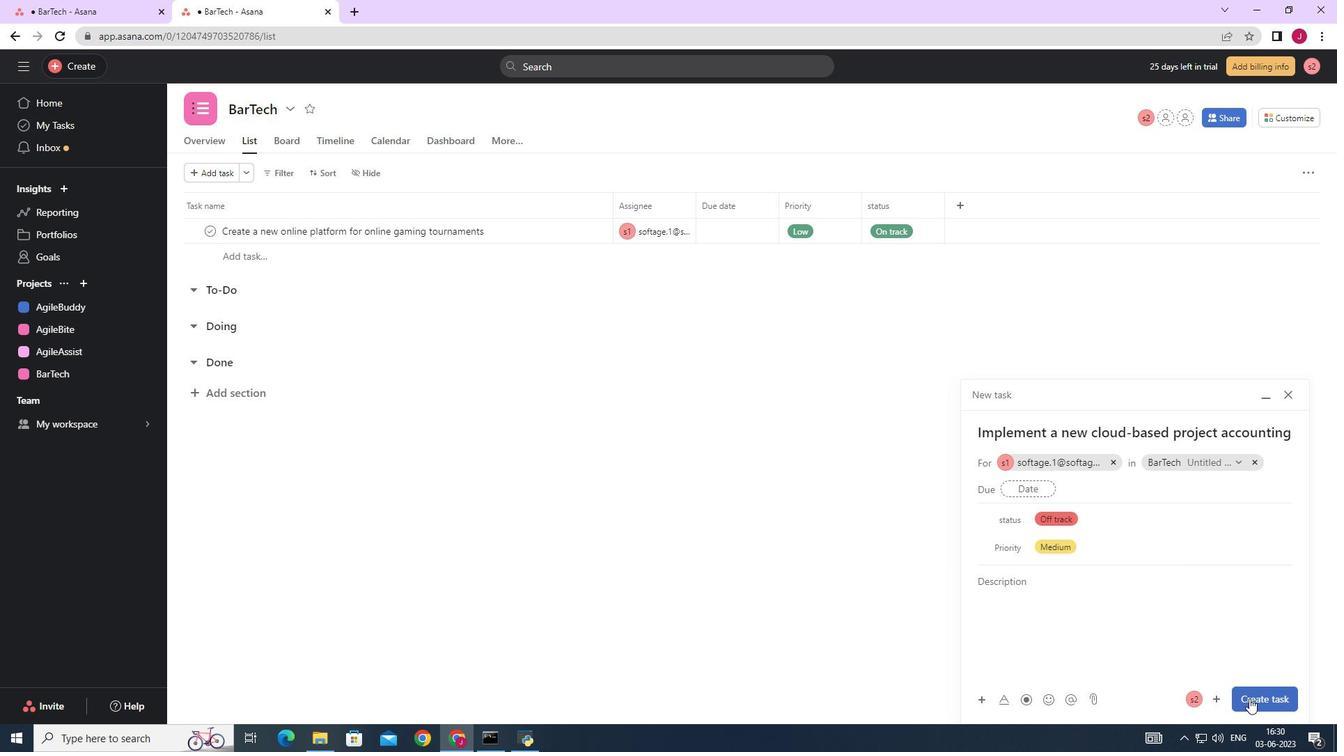 
Action: Mouse moved to (1230, 684)
Screenshot: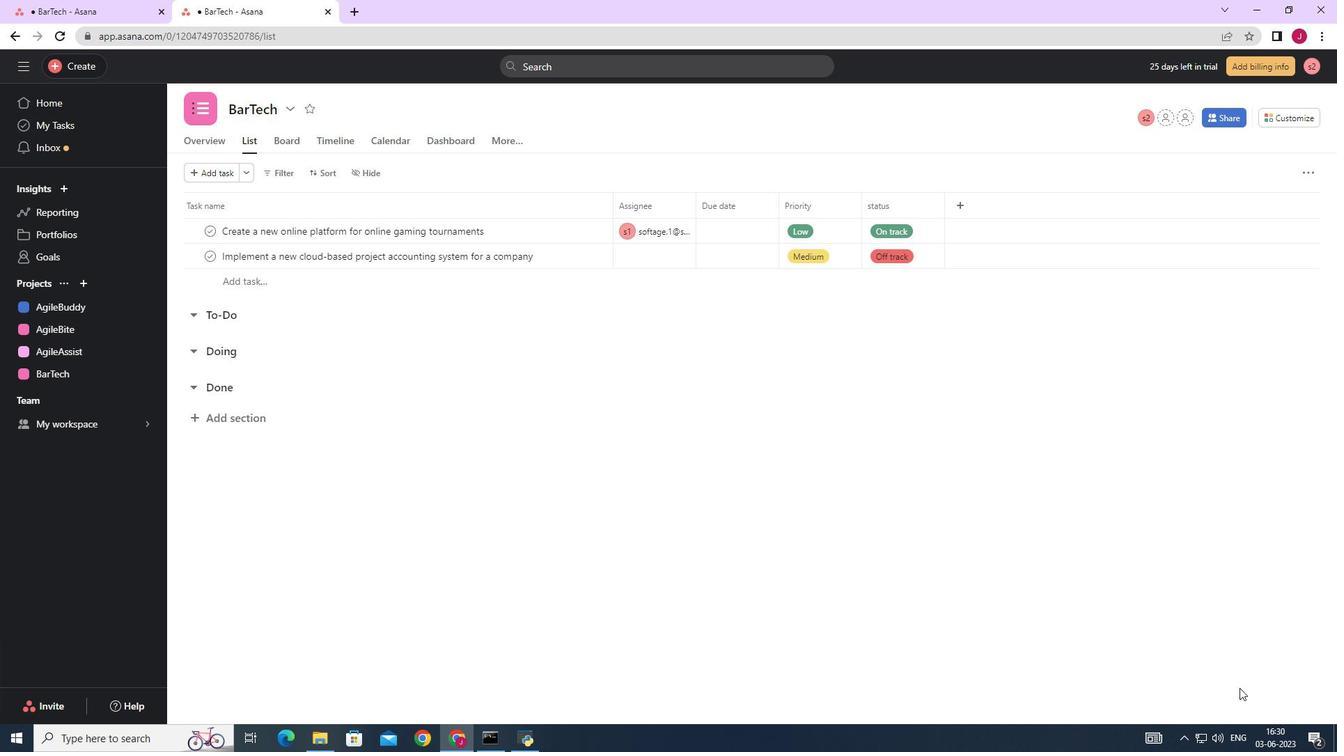 
